 Task: Explore satellite view of the Blue Mosque in Istanbul, Turkey.
Action: Mouse moved to (164, 67)
Screenshot: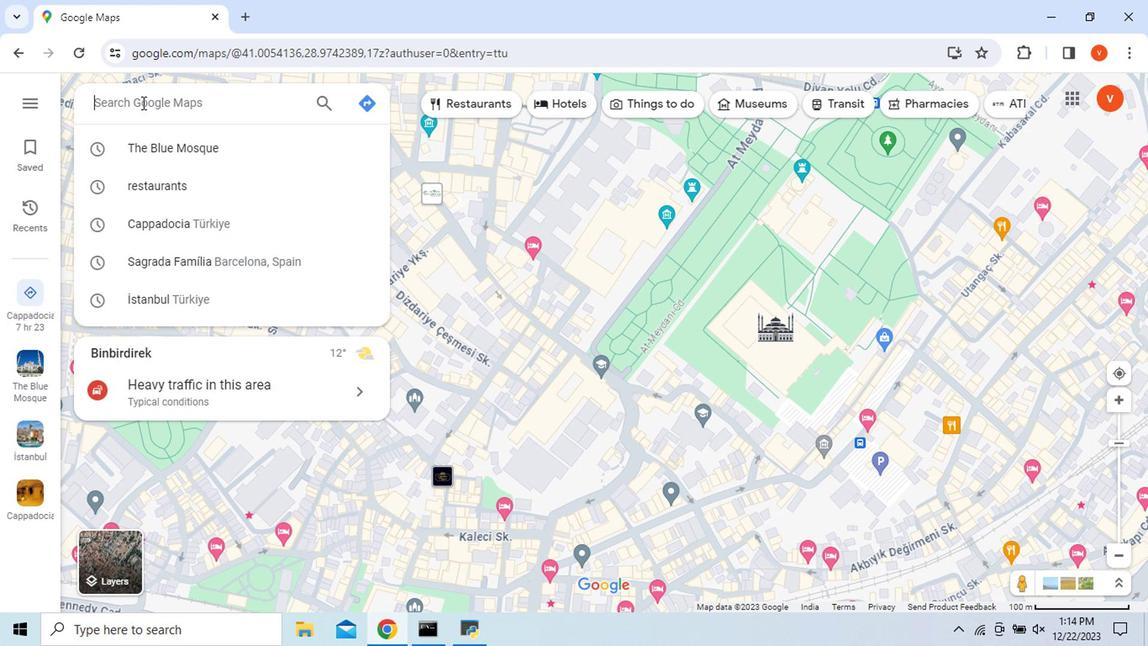 
Action: Mouse pressed left at (164, 67)
Screenshot: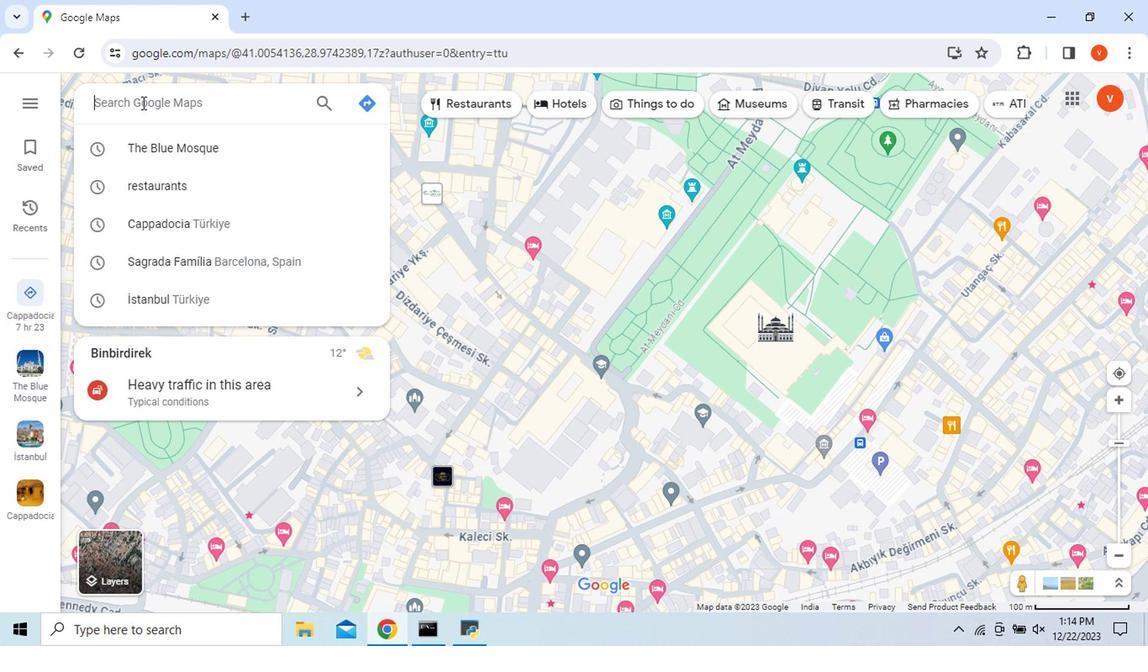 
Action: Mouse moved to (190, 114)
Screenshot: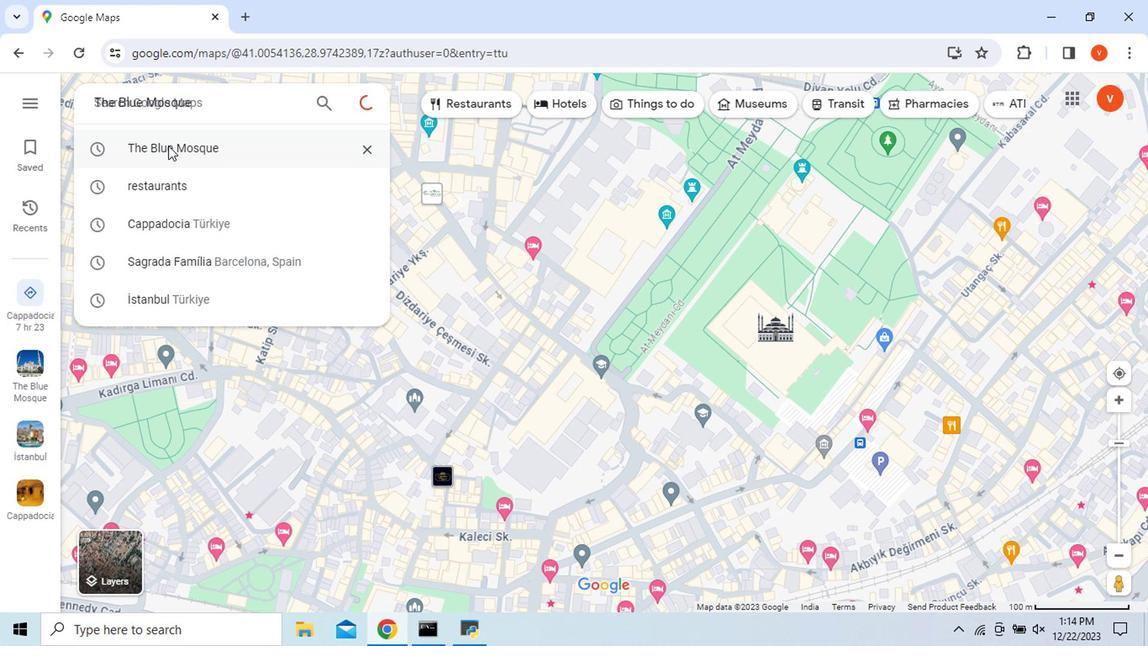 
Action: Mouse pressed left at (190, 114)
Screenshot: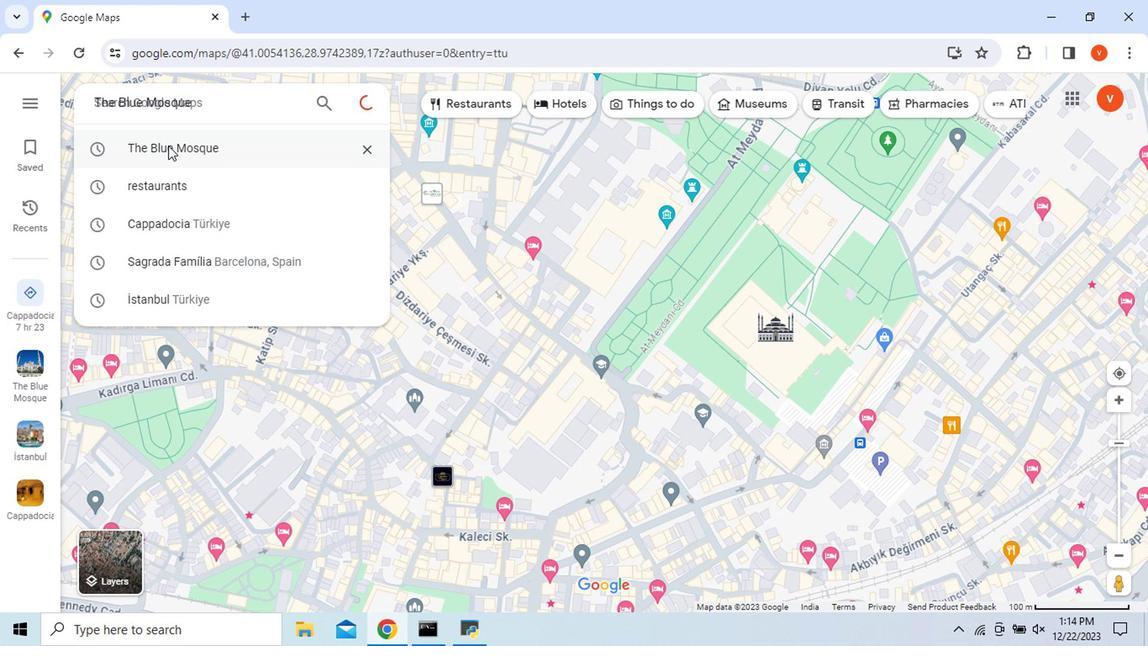 
Action: Mouse moved to (321, 372)
Screenshot: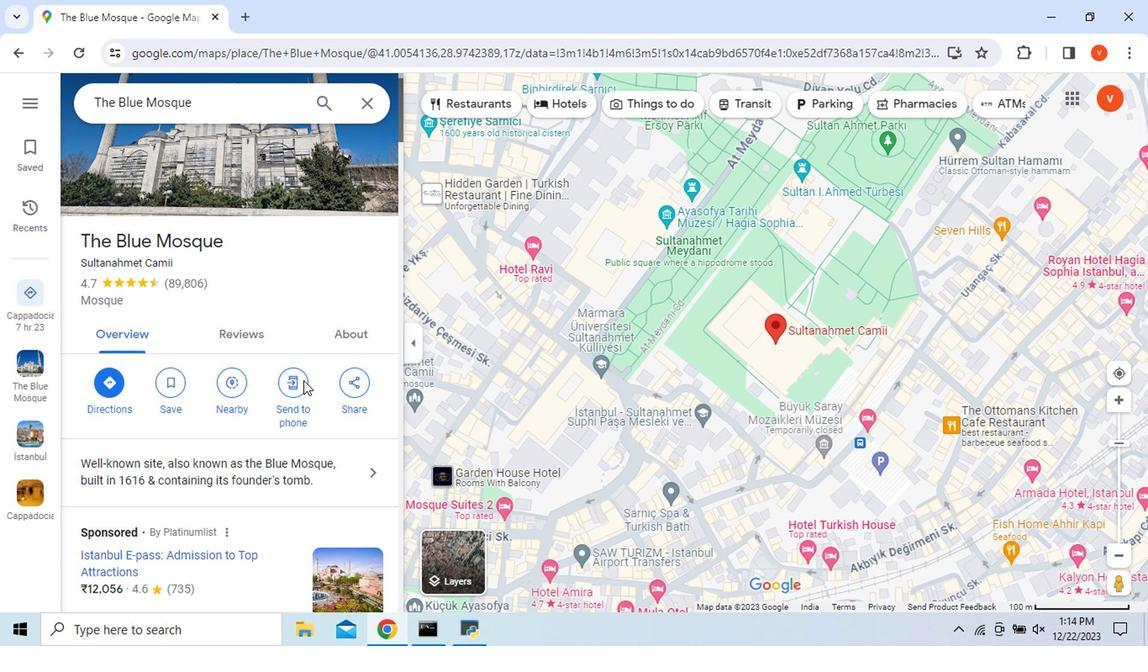 
Action: Mouse scrolled (321, 371) with delta (0, -1)
Screenshot: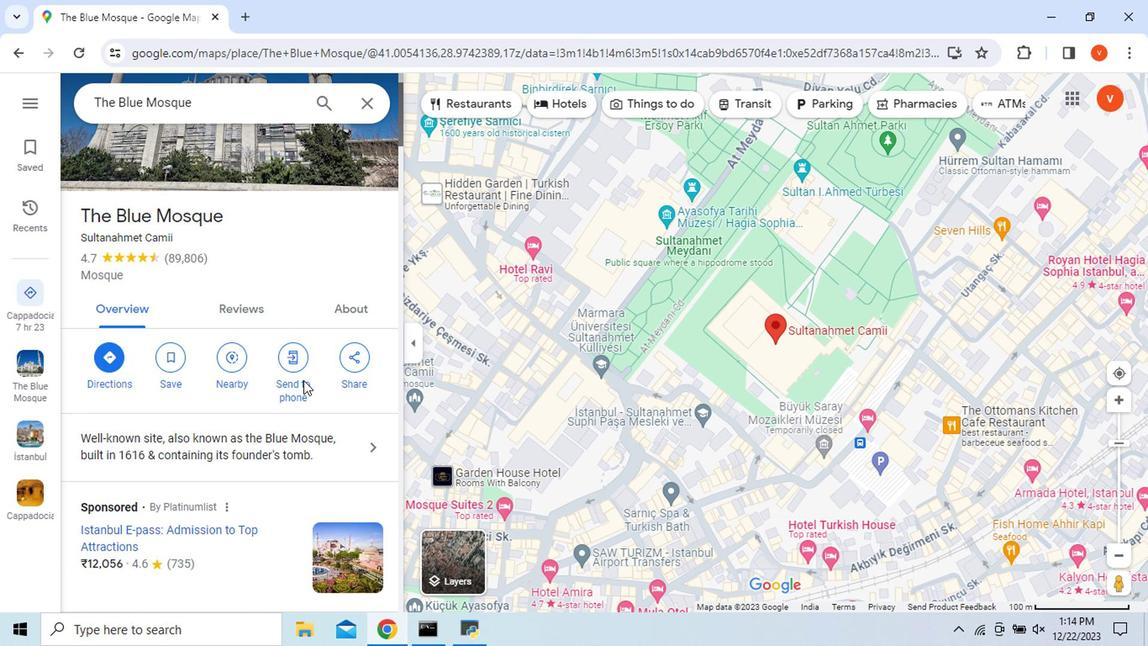 
Action: Mouse scrolled (321, 371) with delta (0, -1)
Screenshot: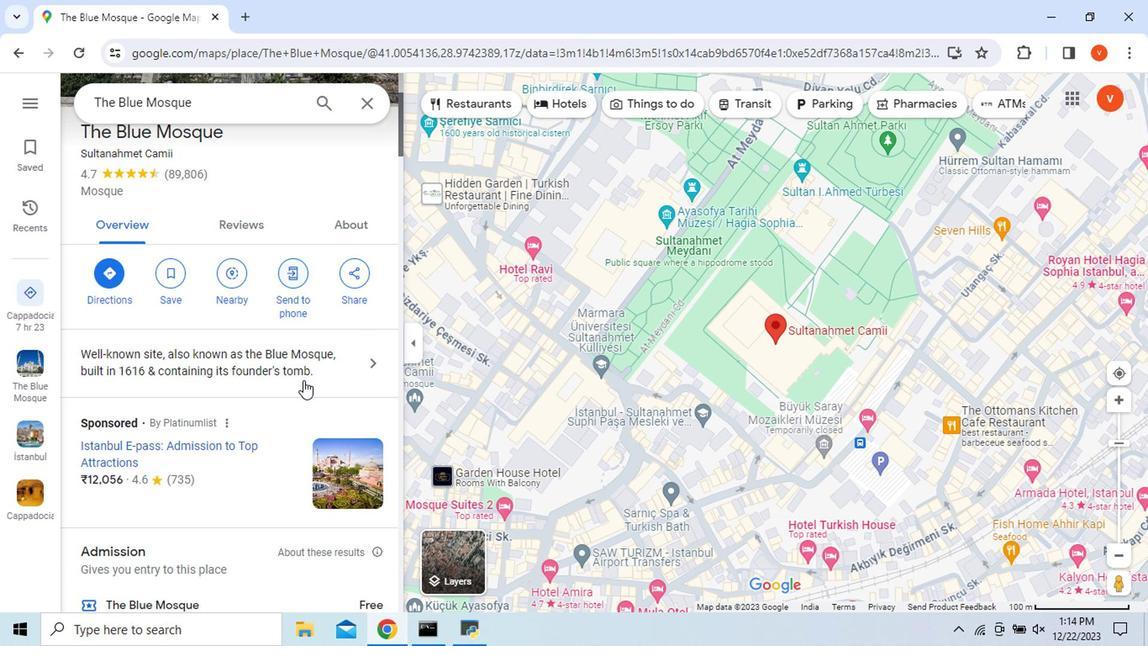 
Action: Mouse moved to (480, 548)
Screenshot: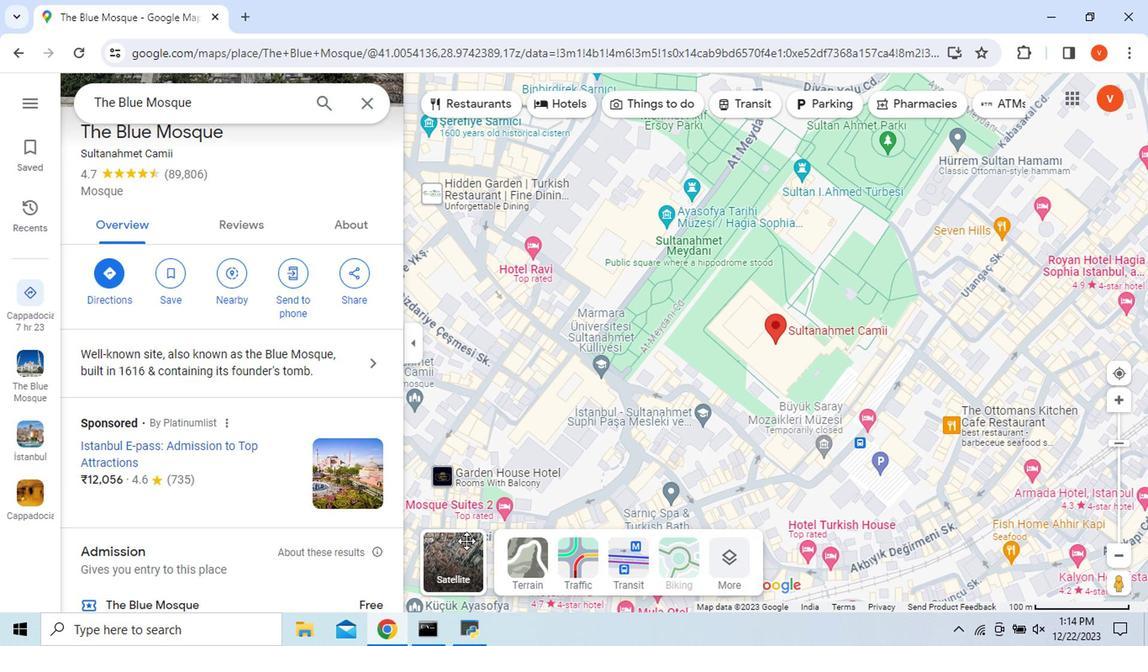 
Action: Mouse pressed left at (480, 548)
Screenshot: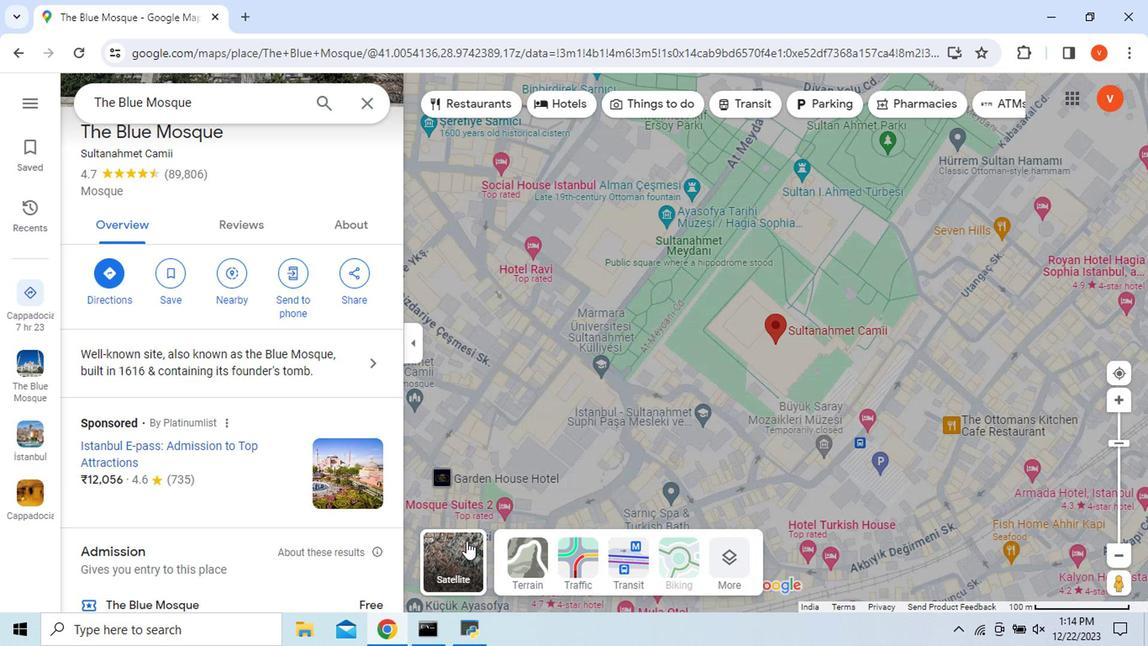 
Action: Mouse moved to (665, 329)
Screenshot: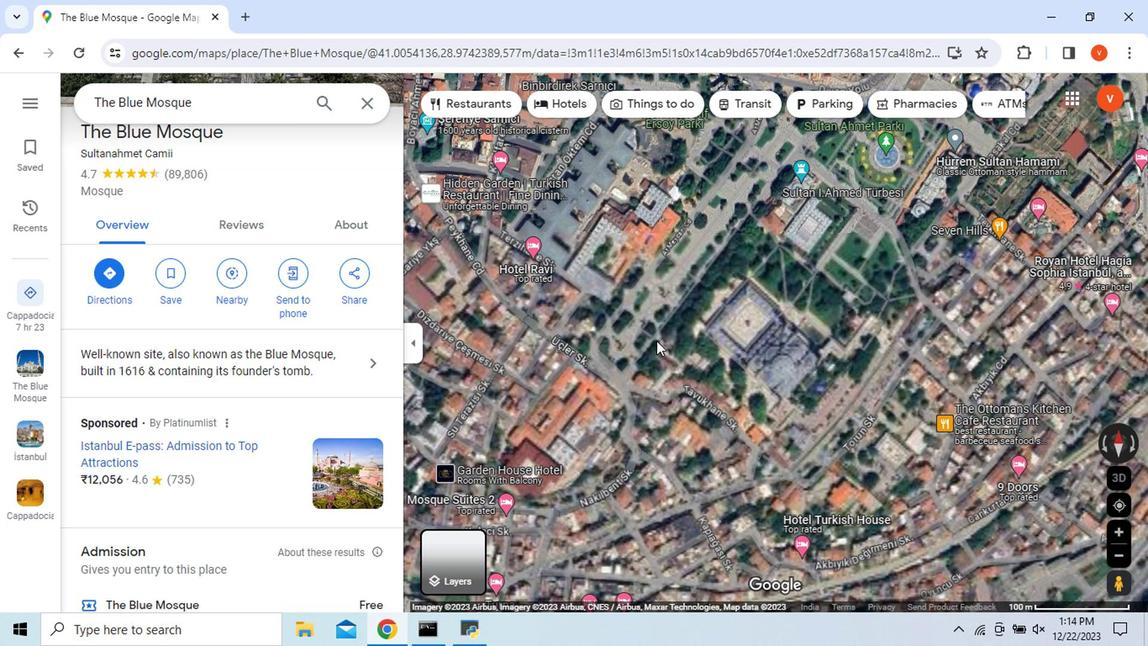 
Action: Mouse scrolled (665, 328) with delta (0, 0)
Screenshot: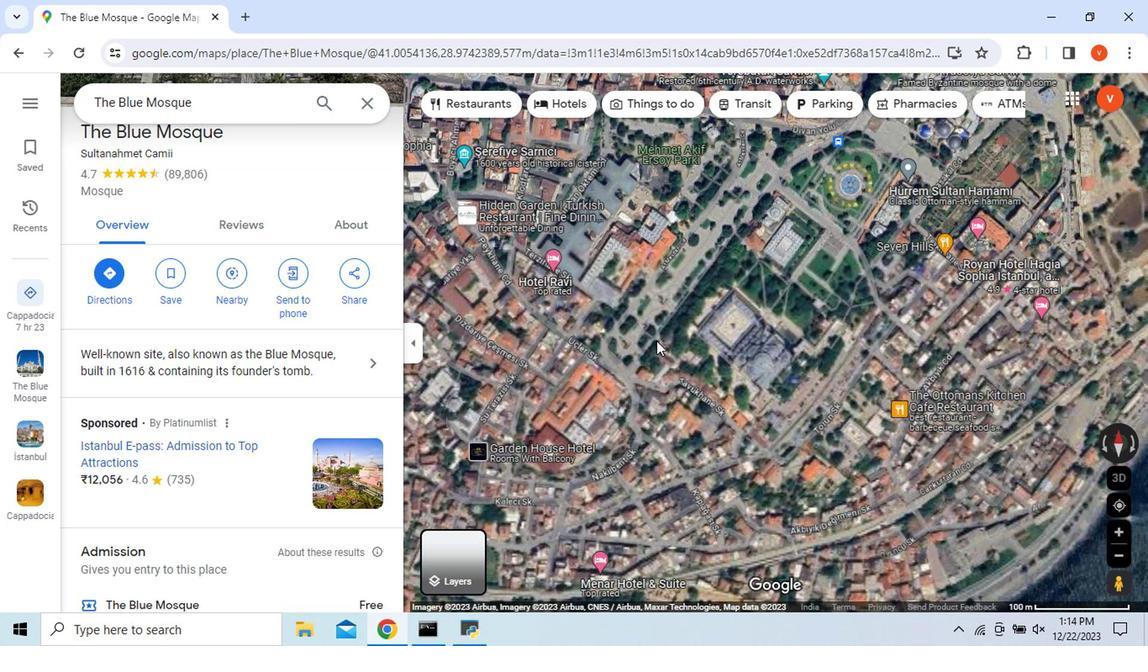 
Action: Mouse scrolled (665, 328) with delta (0, 0)
Screenshot: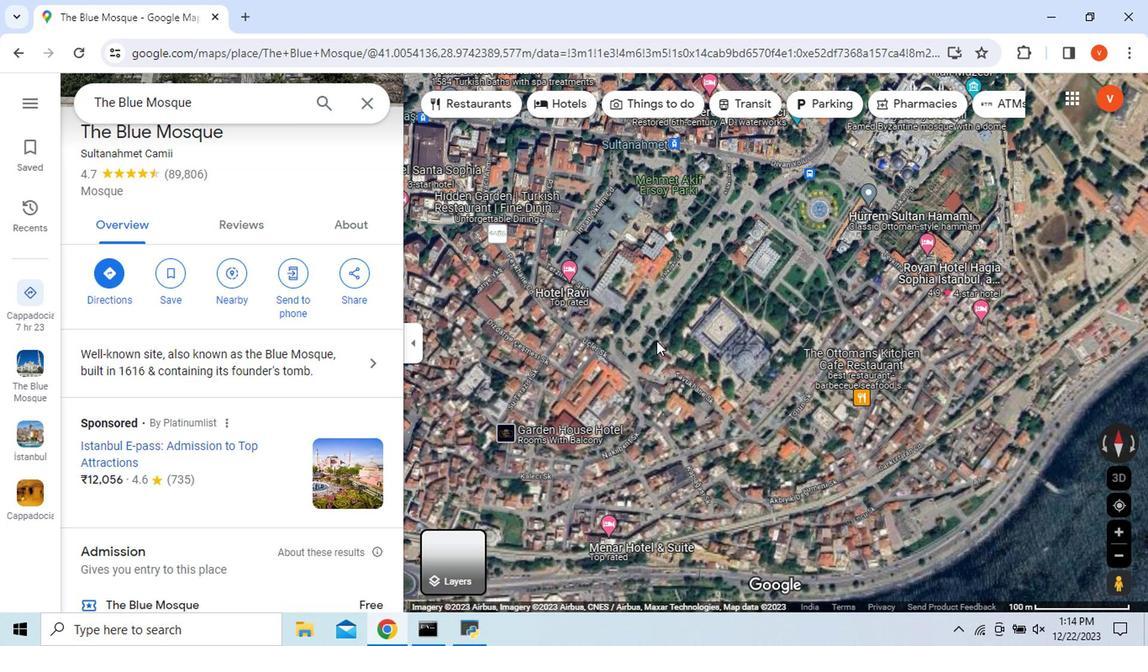 
Action: Mouse moved to (813, 359)
Screenshot: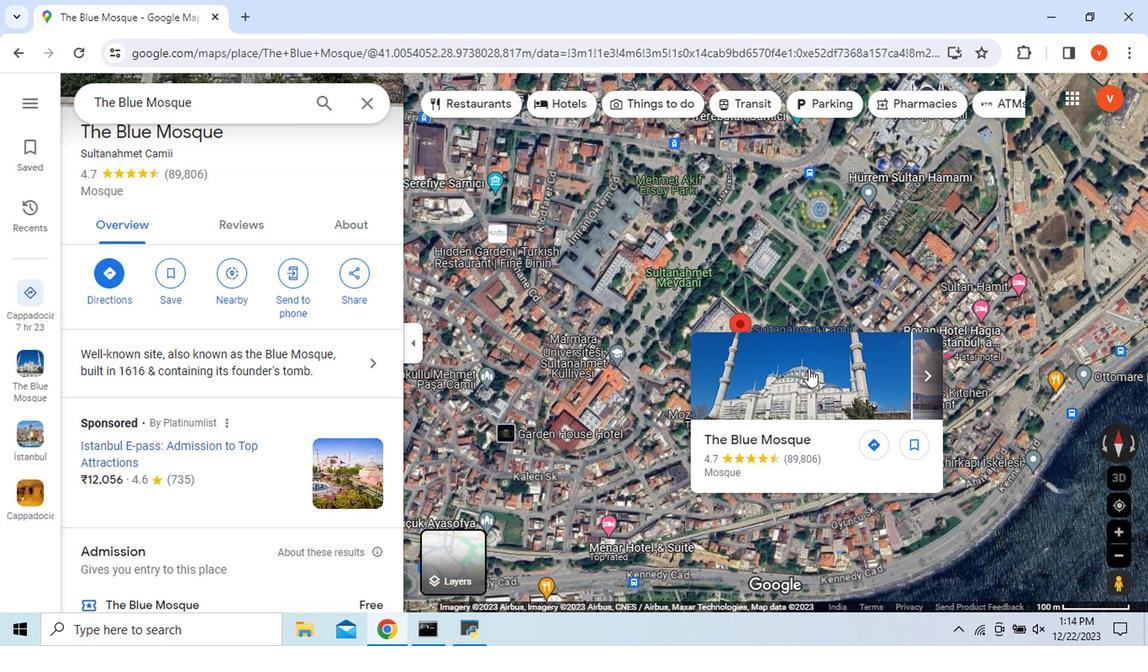 
Action: Mouse pressed left at (813, 359)
Screenshot: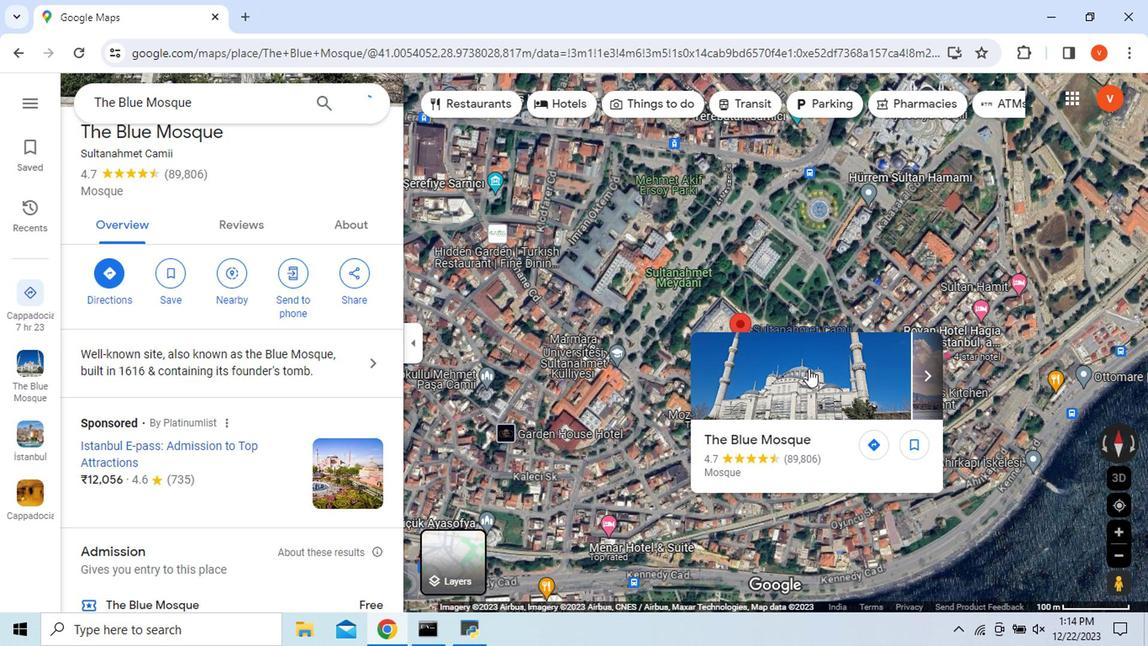 
Action: Mouse scrolled (813, 359) with delta (0, 0)
Screenshot: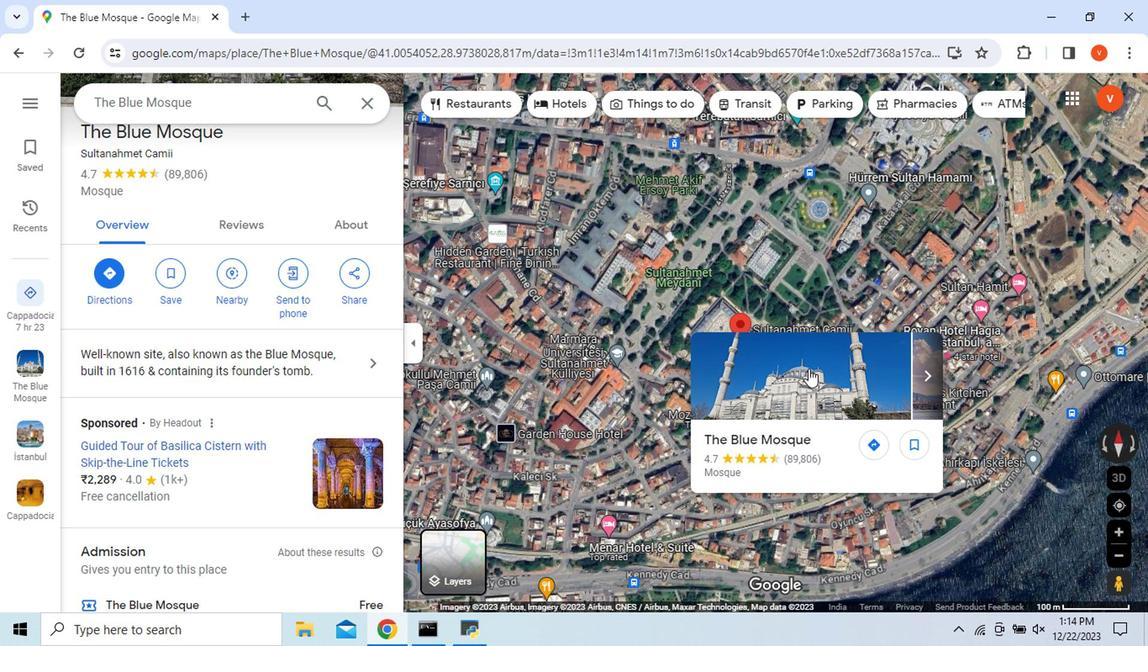 
Action: Mouse moved to (1113, 483)
Screenshot: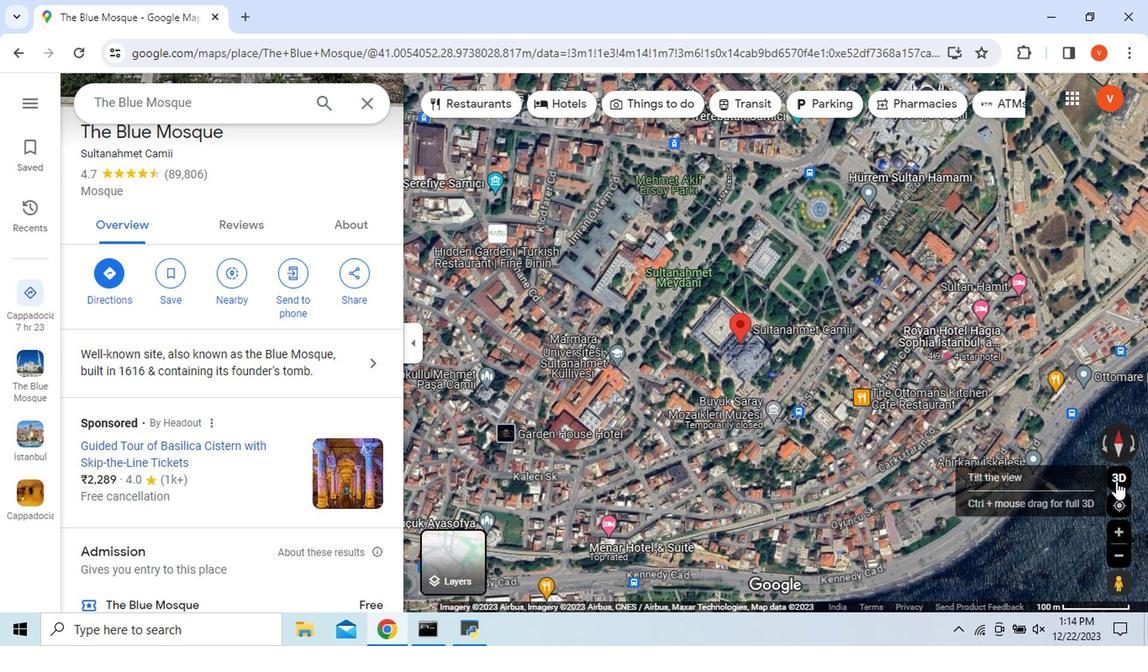 
Action: Mouse pressed left at (1113, 483)
Screenshot: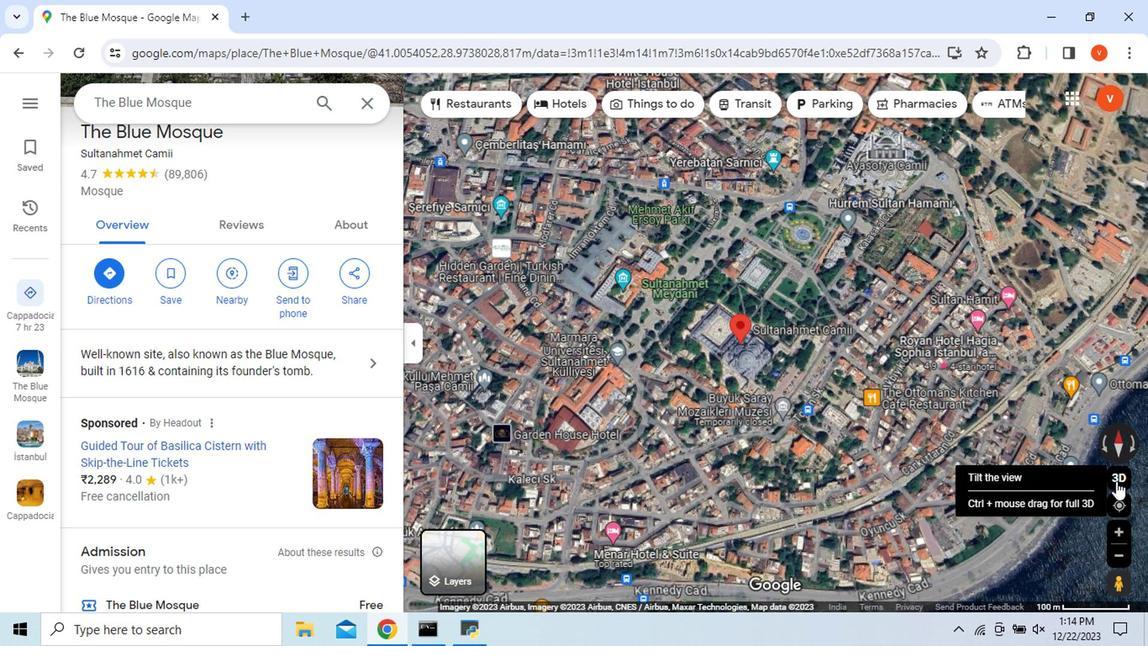 
Action: Mouse moved to (802, 485)
Screenshot: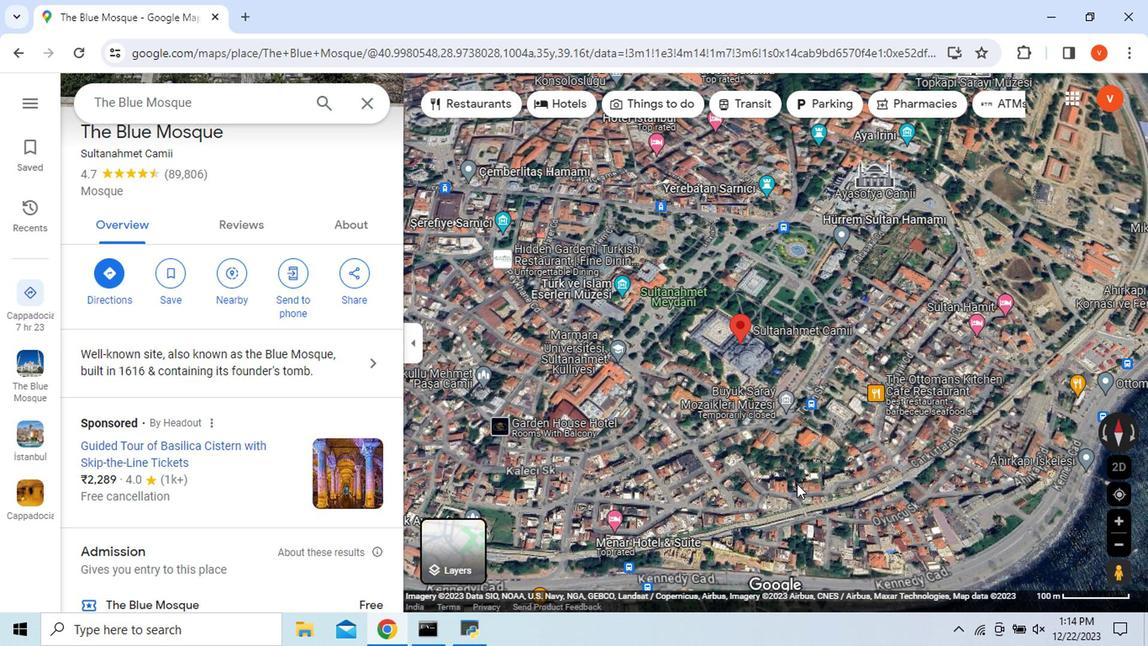 
Action: Mouse scrolled (802, 485) with delta (0, 0)
Screenshot: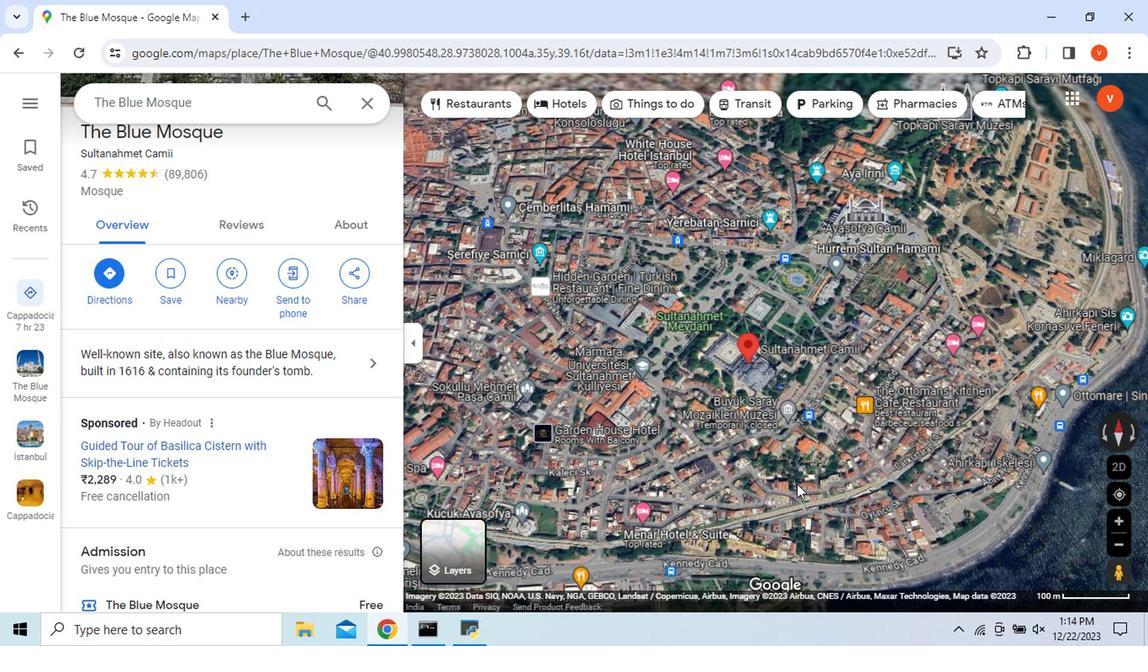 
Action: Mouse scrolled (802, 485) with delta (0, 0)
Screenshot: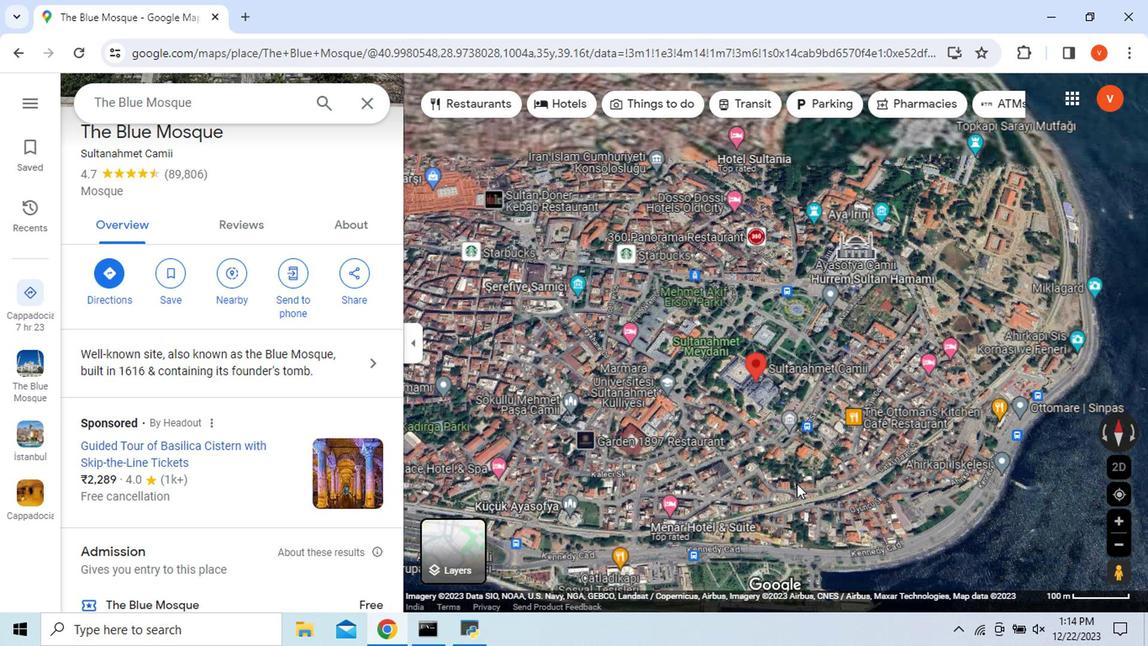 
Action: Mouse scrolled (802, 485) with delta (0, 0)
Screenshot: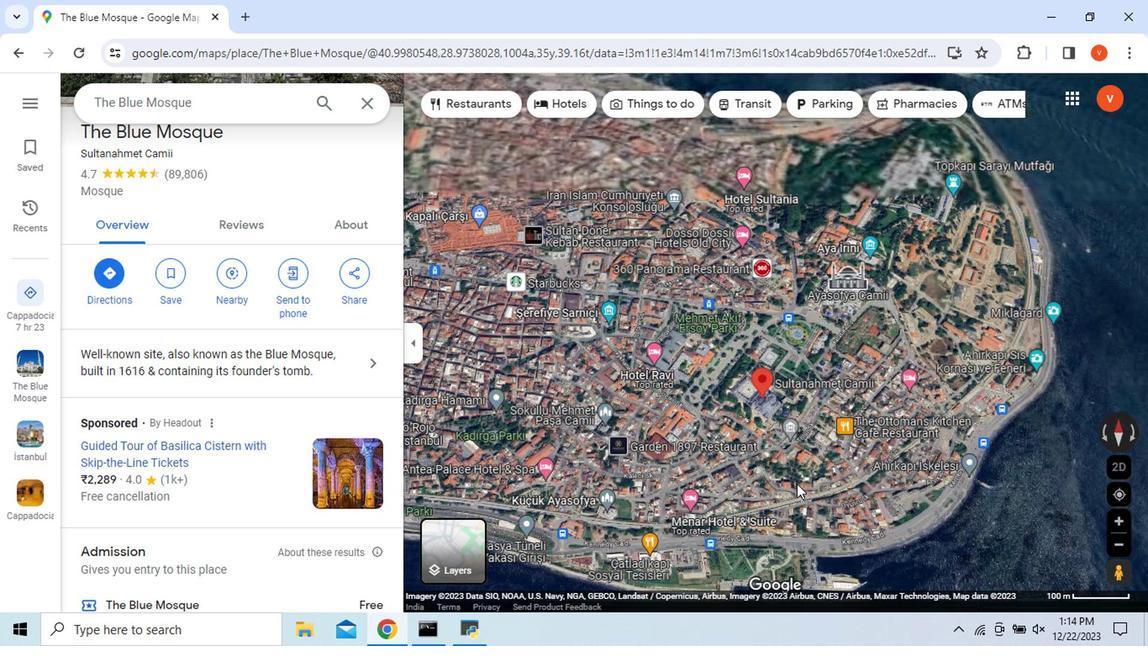 
Action: Mouse scrolled (802, 485) with delta (0, 0)
Screenshot: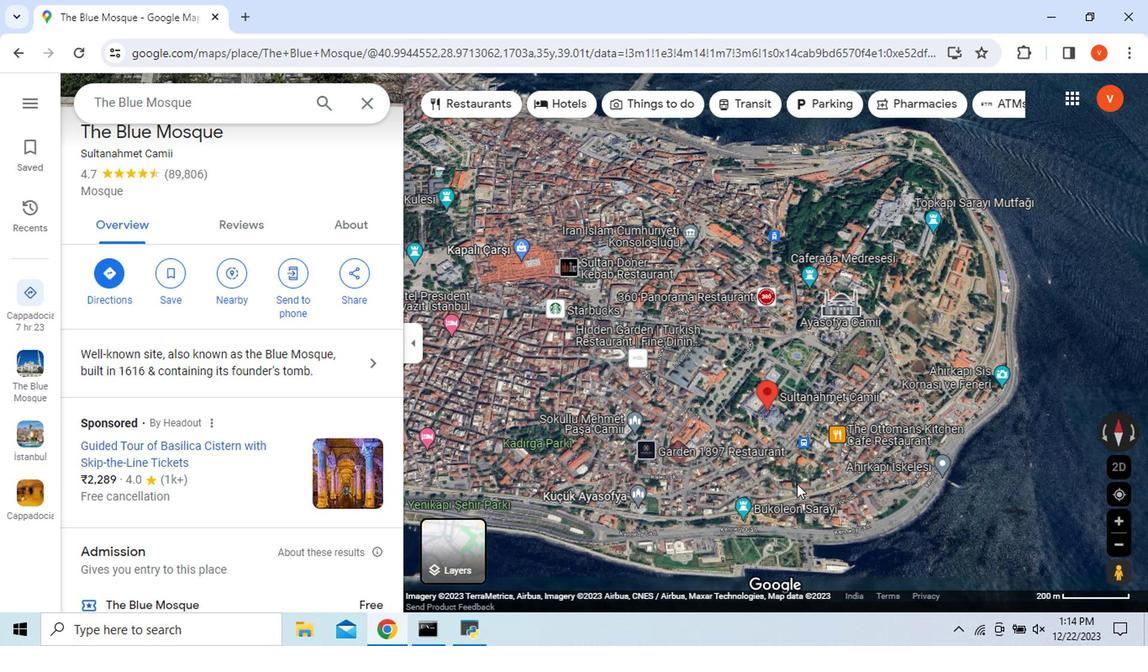 
Action: Mouse moved to (1009, 460)
Screenshot: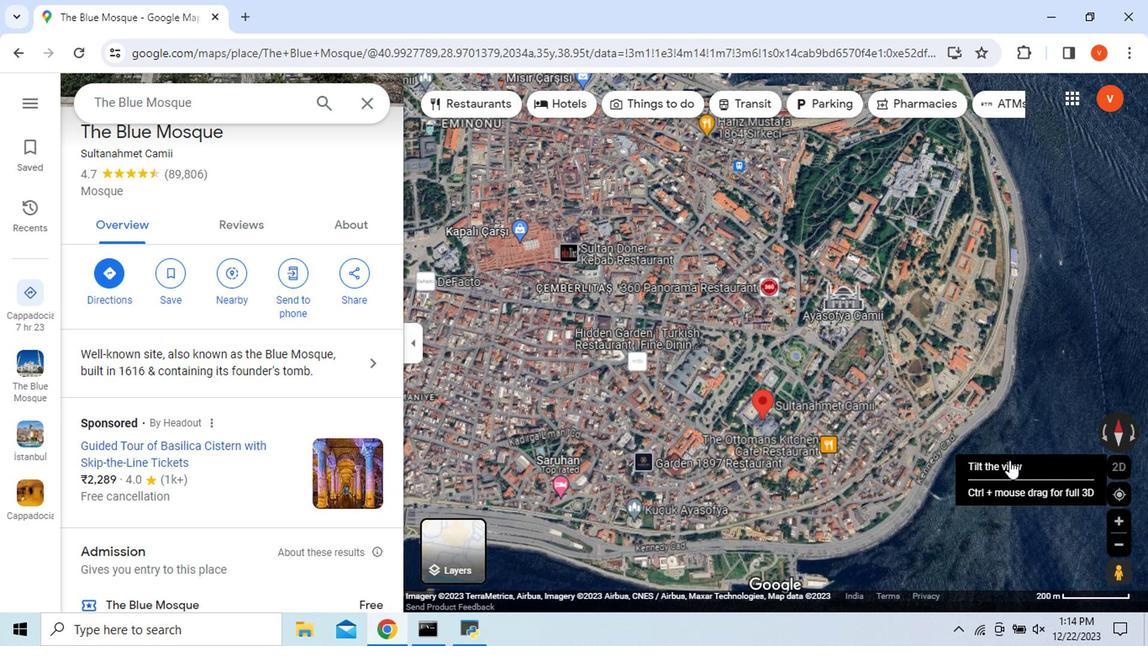 
Action: Mouse pressed left at (1009, 460)
Screenshot: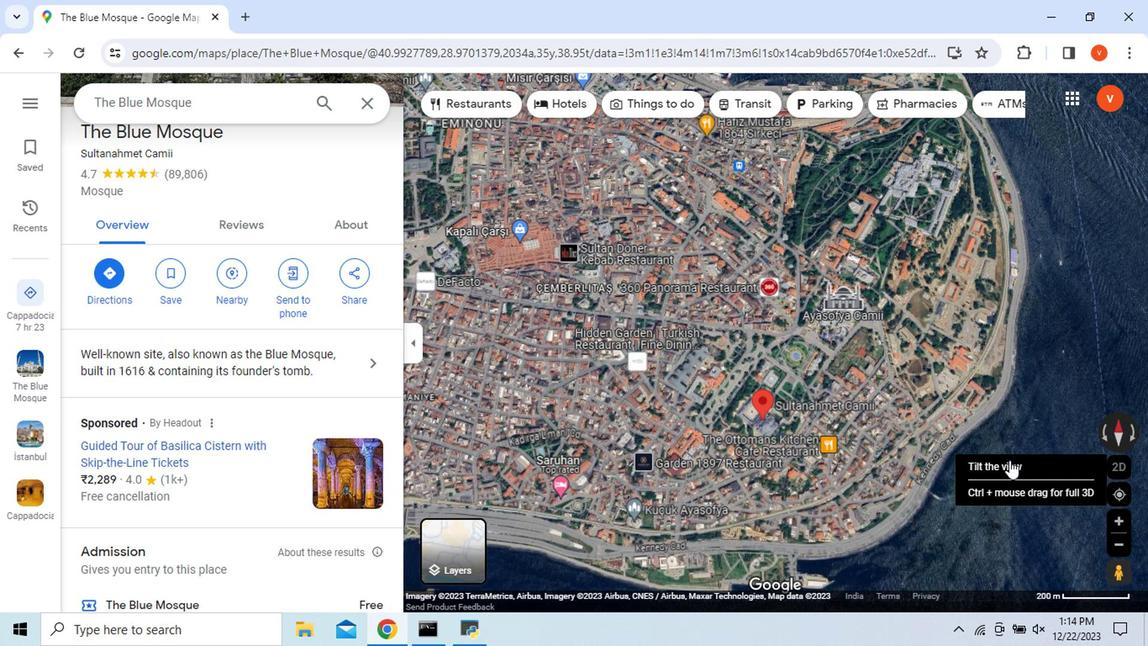 
Action: Mouse moved to (1009, 460)
Screenshot: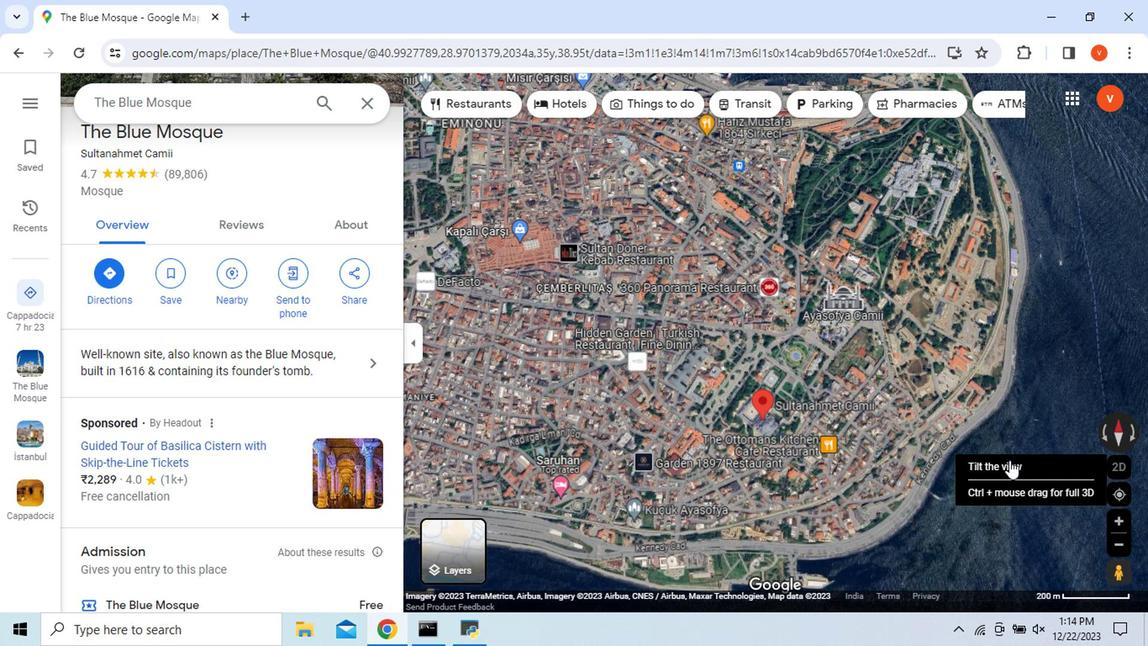 
Action: Mouse pressed left at (1009, 460)
Screenshot: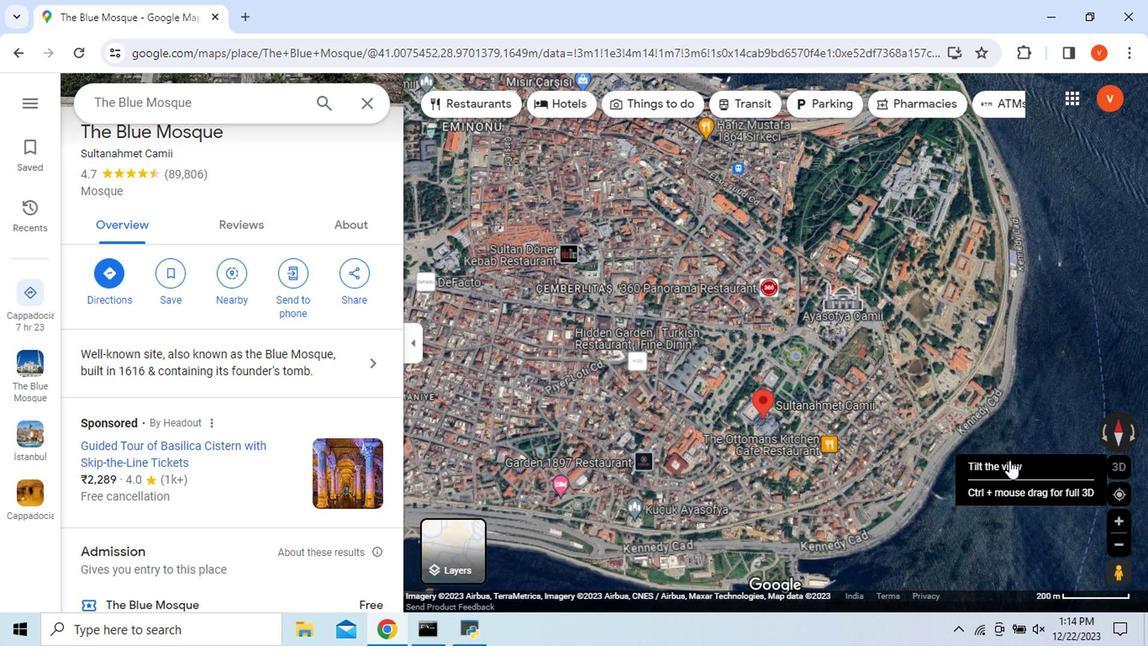 
Action: Mouse moved to (1013, 491)
Screenshot: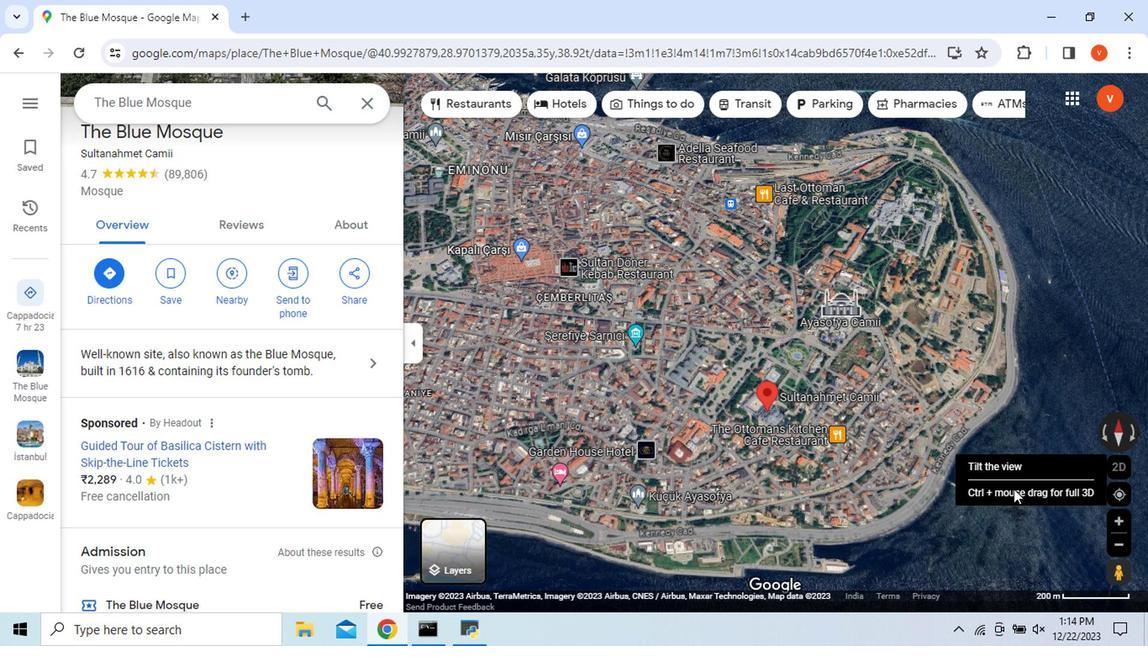 
Action: Mouse pressed left at (1013, 491)
Screenshot: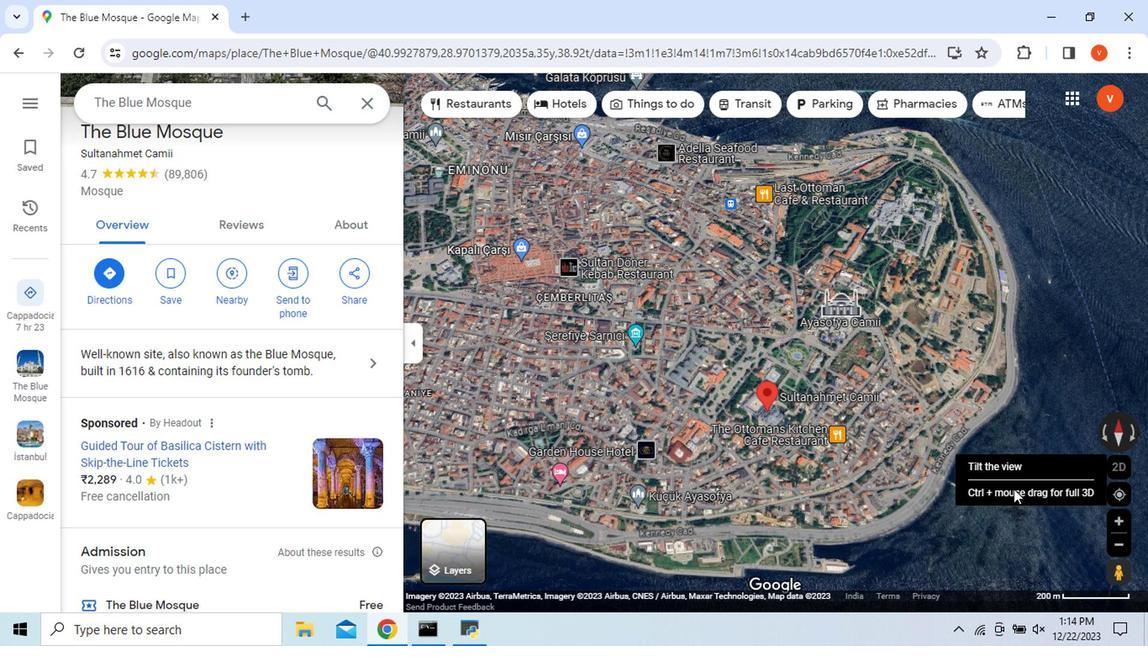 
Action: Mouse moved to (939, 553)
Screenshot: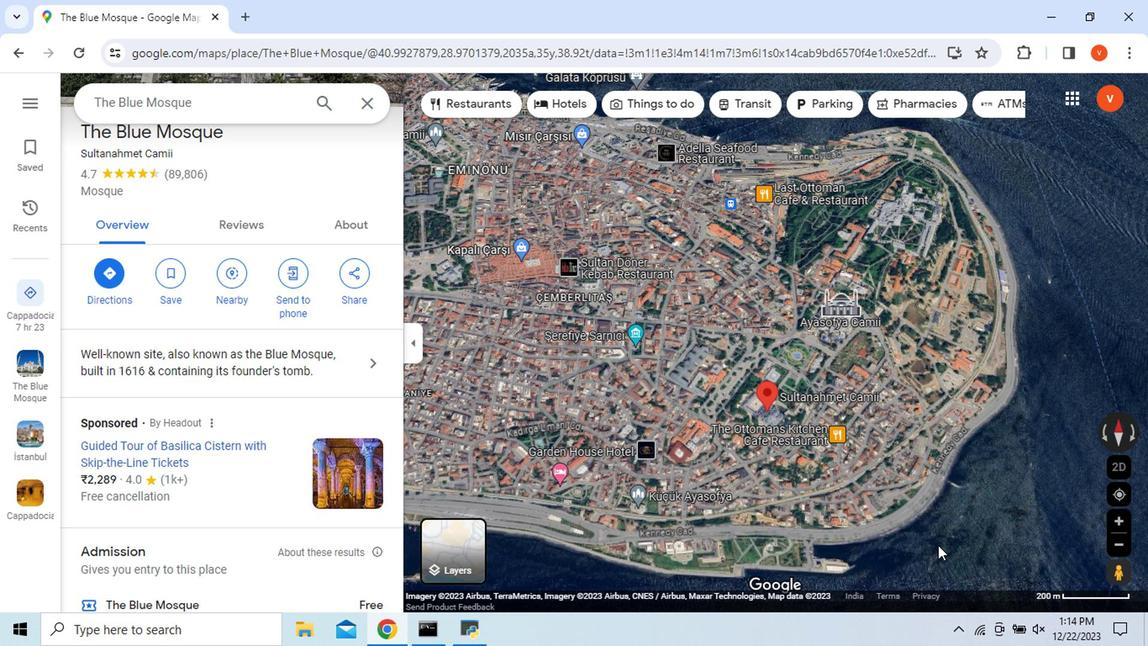 
Action: Mouse pressed left at (939, 553)
Screenshot: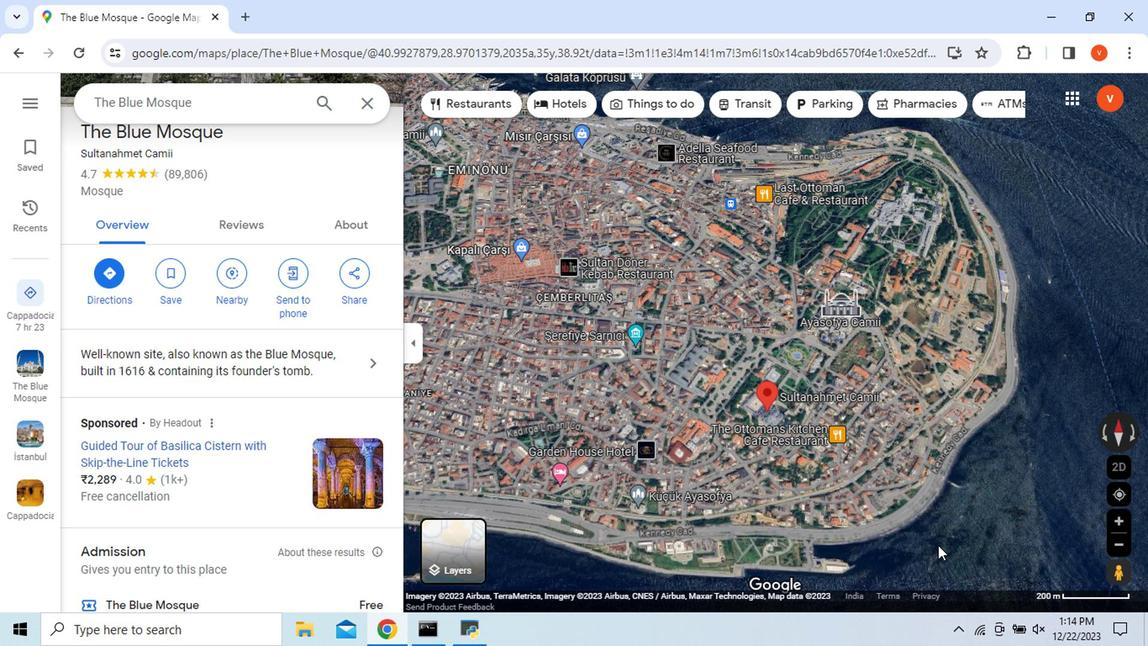 
Action: Mouse scrolled (939, 552) with delta (0, 0)
Screenshot: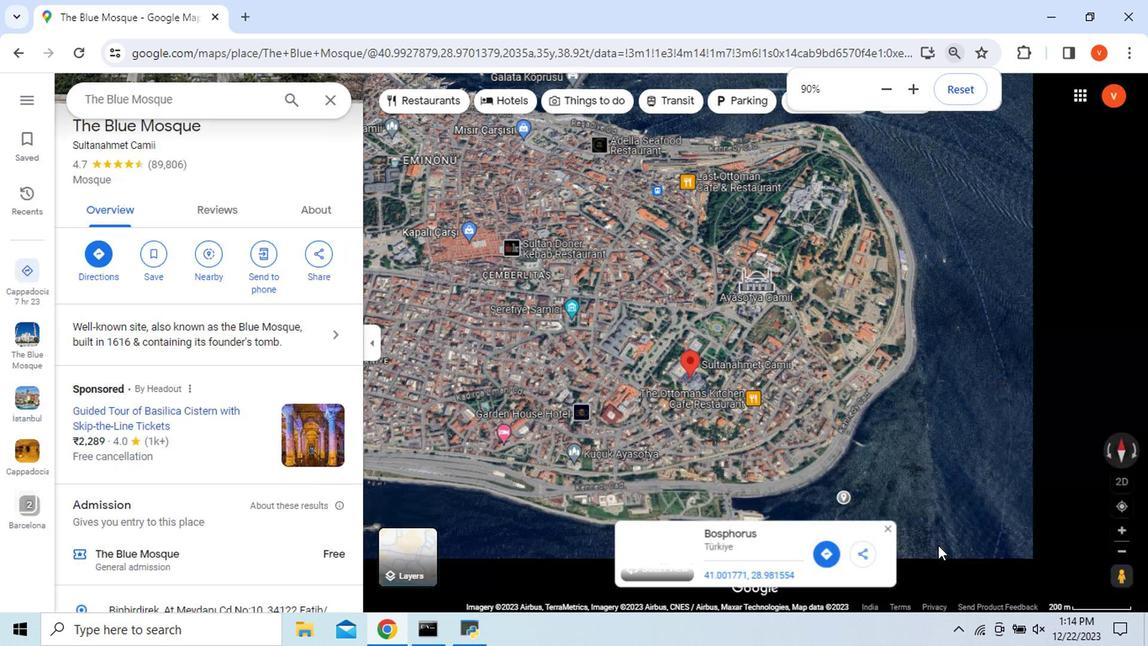 
Action: Mouse moved to (948, 520)
Screenshot: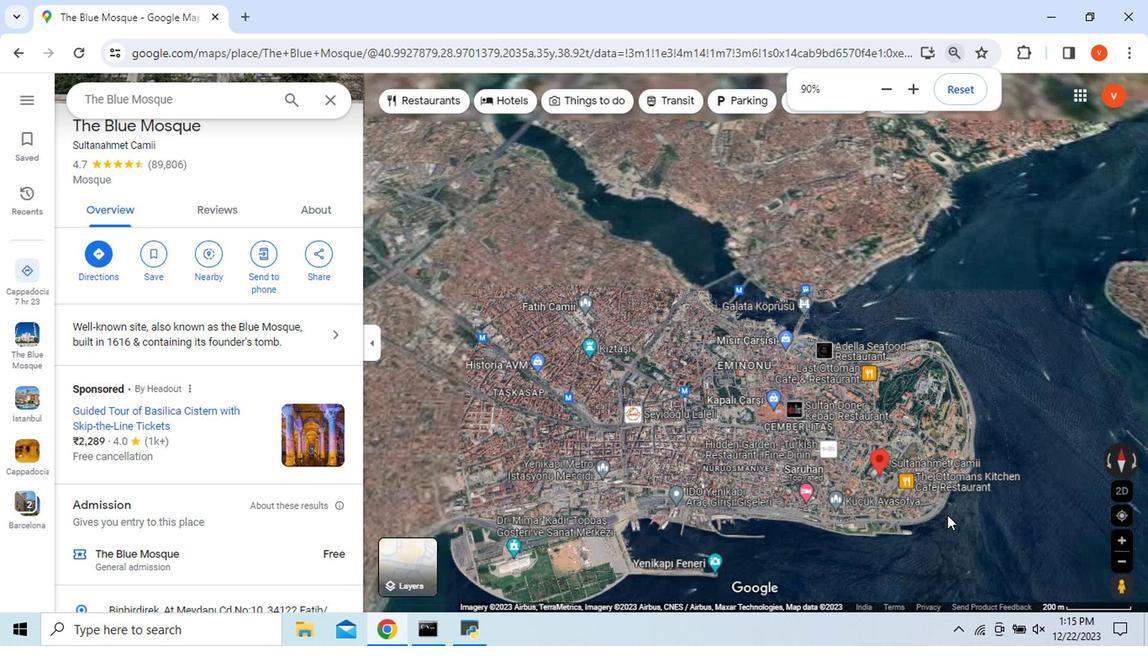 
Action: Mouse scrolled (948, 519) with delta (0, -1)
Screenshot: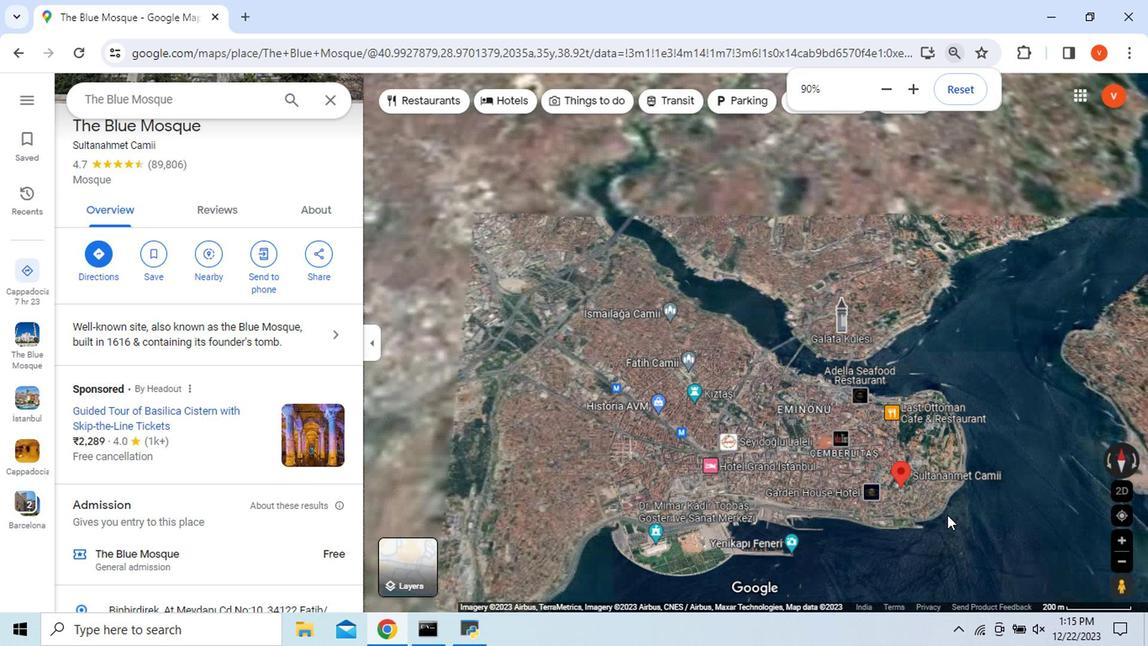 
Action: Mouse scrolled (948, 519) with delta (0, -1)
Screenshot: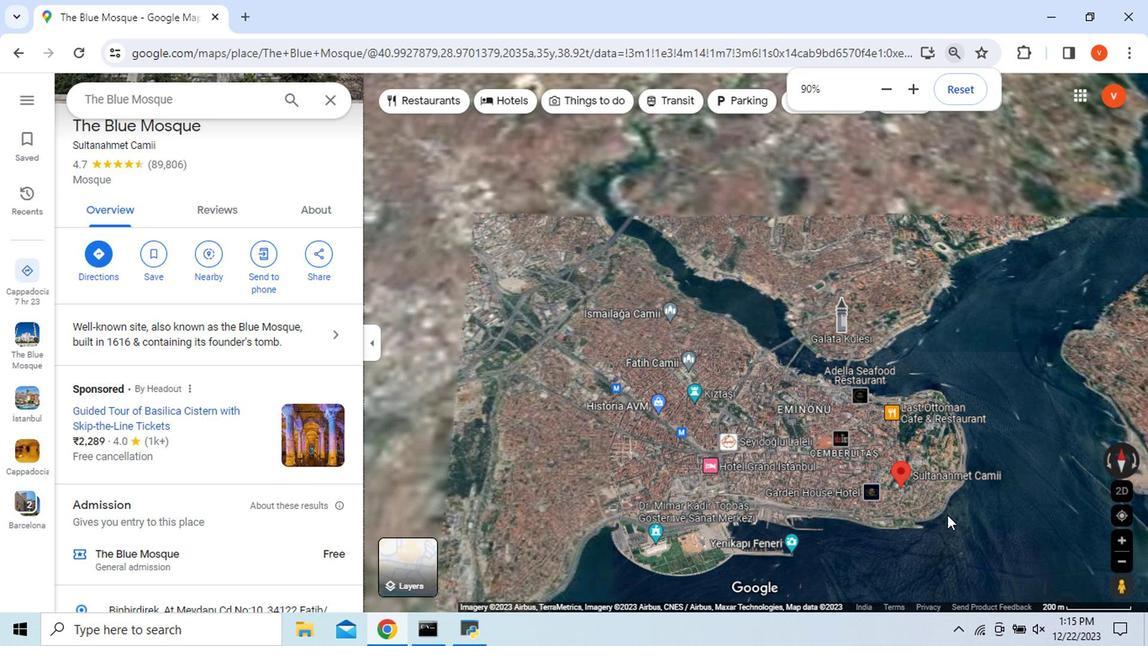 
Action: Mouse scrolled (948, 519) with delta (0, -1)
Screenshot: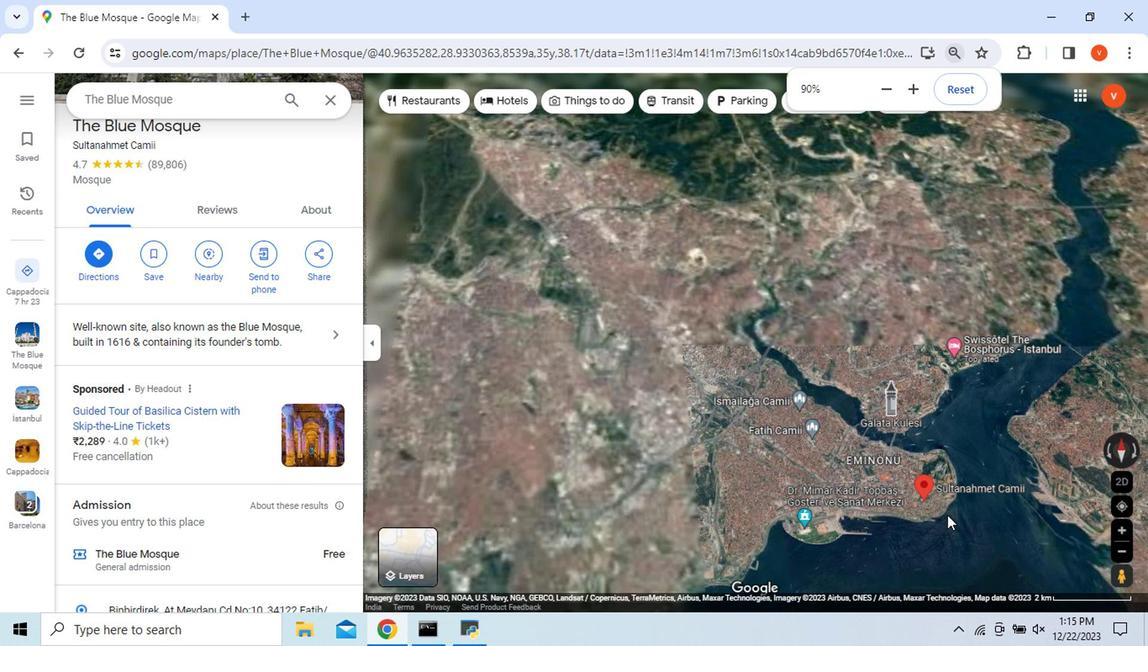 
Action: Mouse scrolled (948, 521) with delta (0, 0)
Screenshot: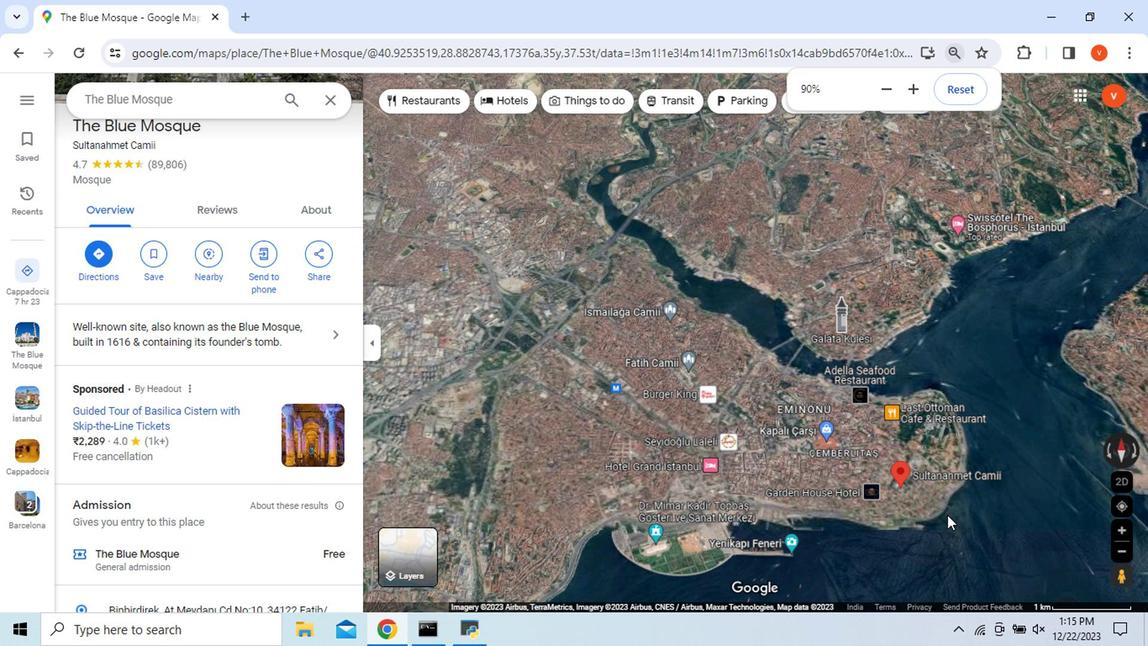 
Action: Mouse scrolled (948, 521) with delta (0, 0)
Screenshot: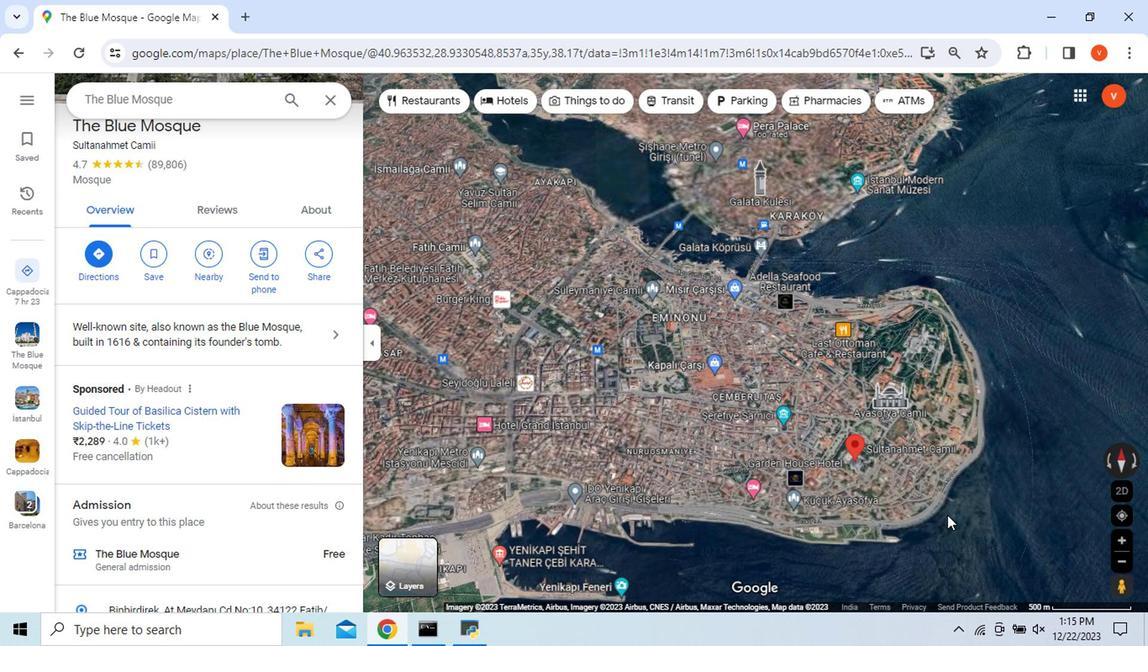 
Action: Mouse scrolled (948, 519) with delta (0, -1)
Screenshot: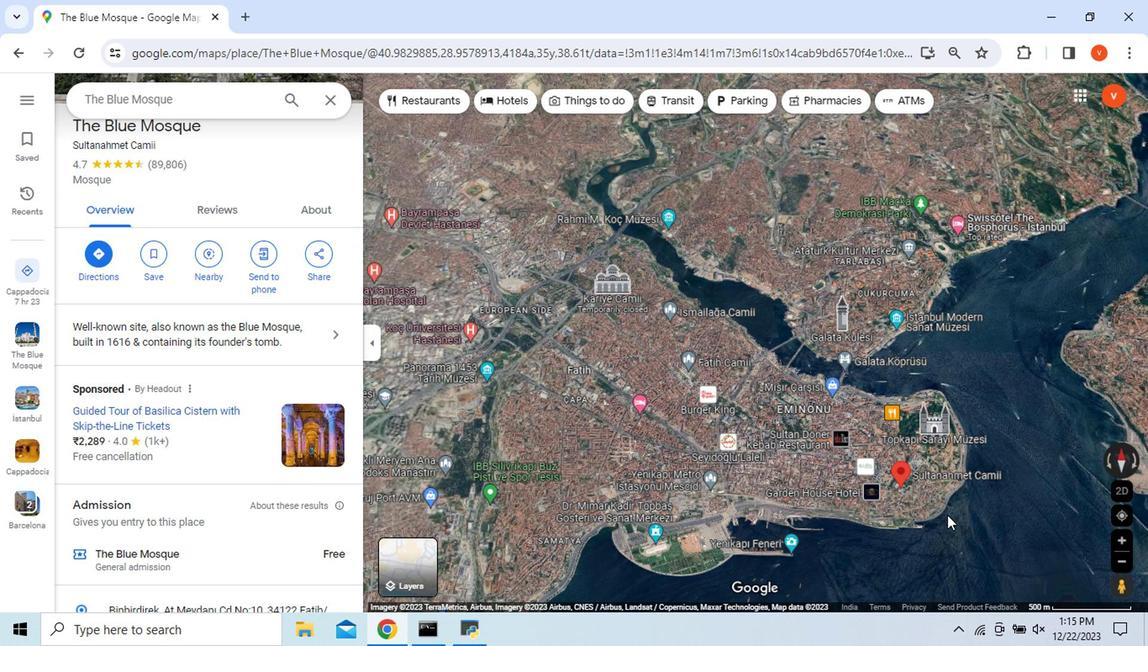 
Action: Mouse scrolled (948, 519) with delta (0, -1)
Screenshot: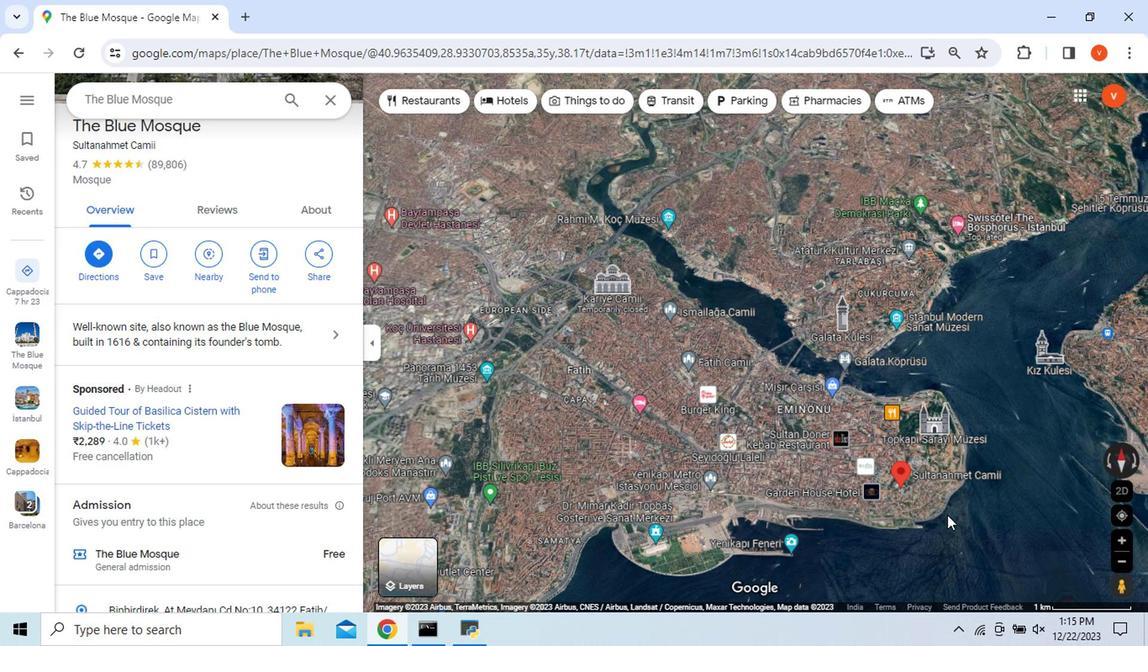 
Action: Mouse moved to (984, 510)
Screenshot: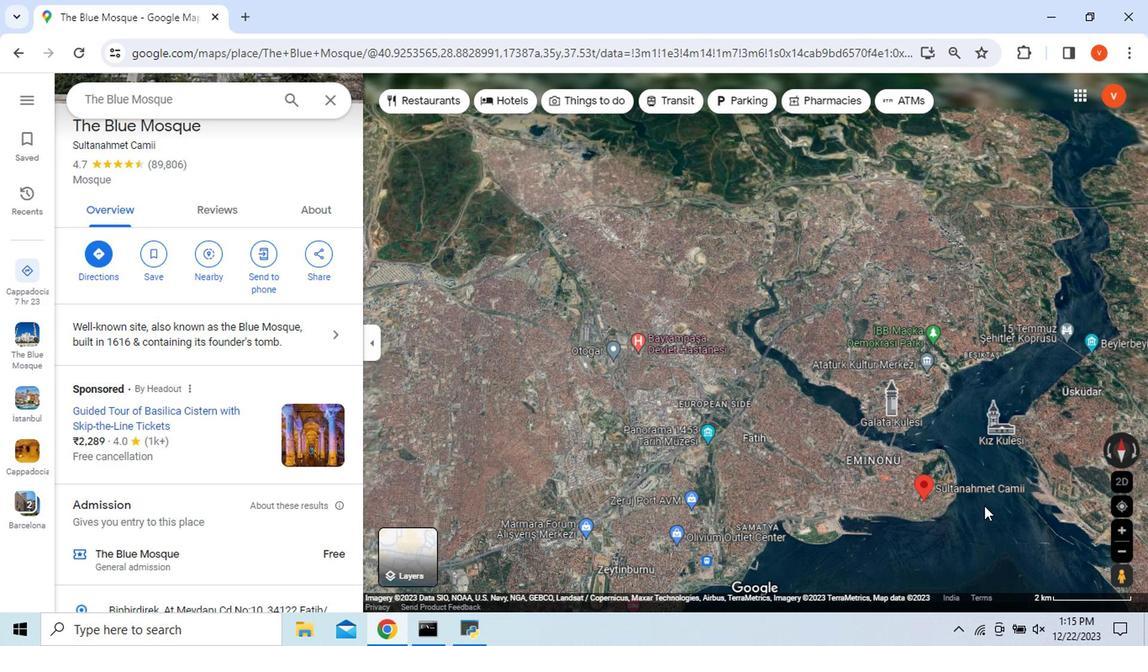 
Action: Mouse scrolled (984, 509) with delta (0, -1)
Screenshot: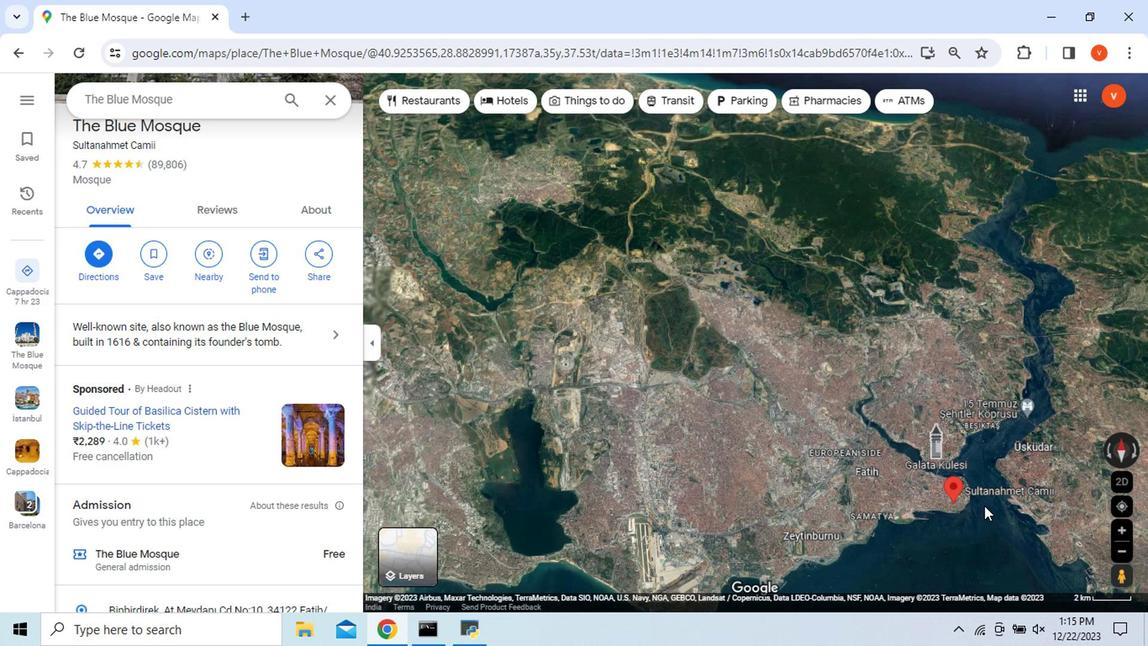 
Action: Mouse moved to (1118, 454)
Screenshot: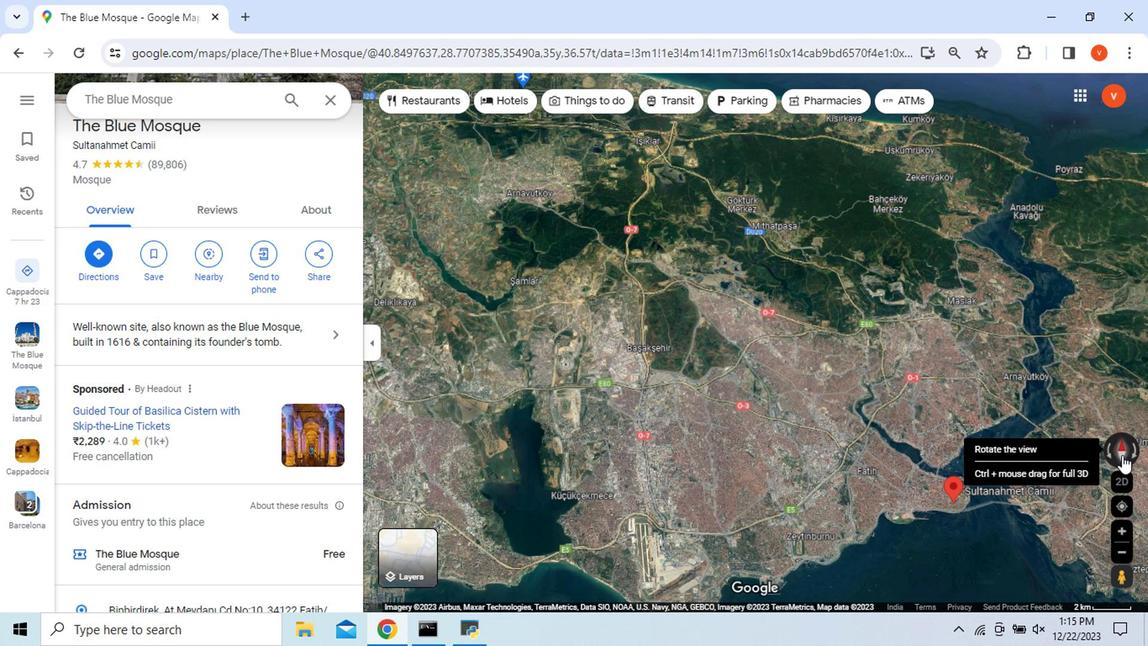 
Action: Mouse pressed left at (1118, 454)
Screenshot: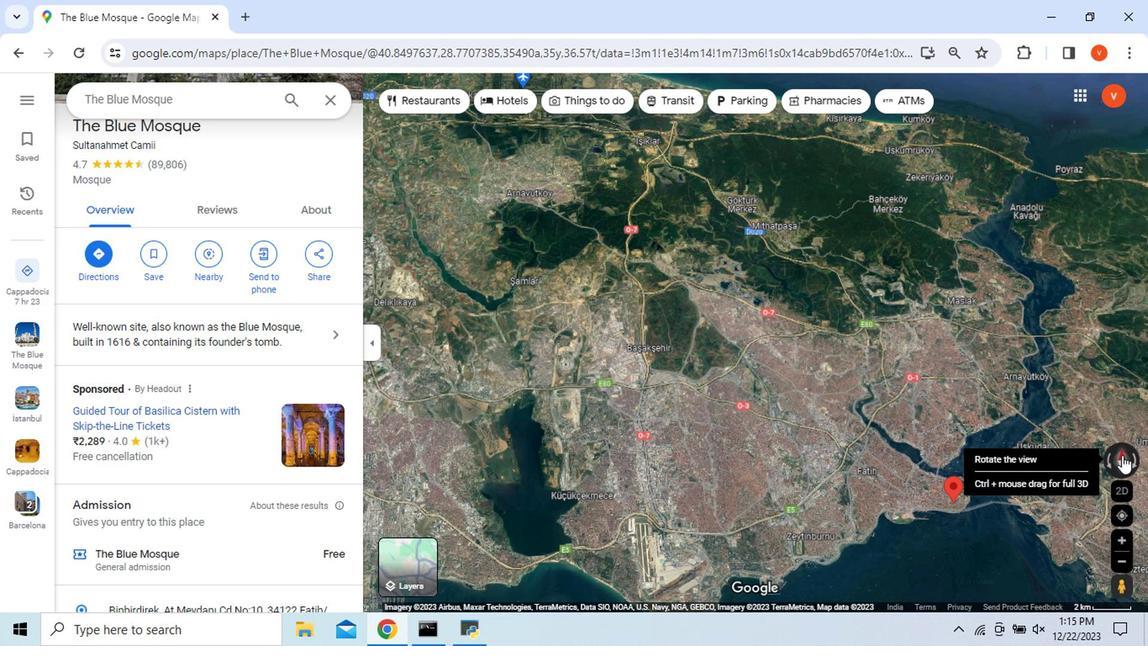 
Action: Mouse pressed left at (1118, 454)
Screenshot: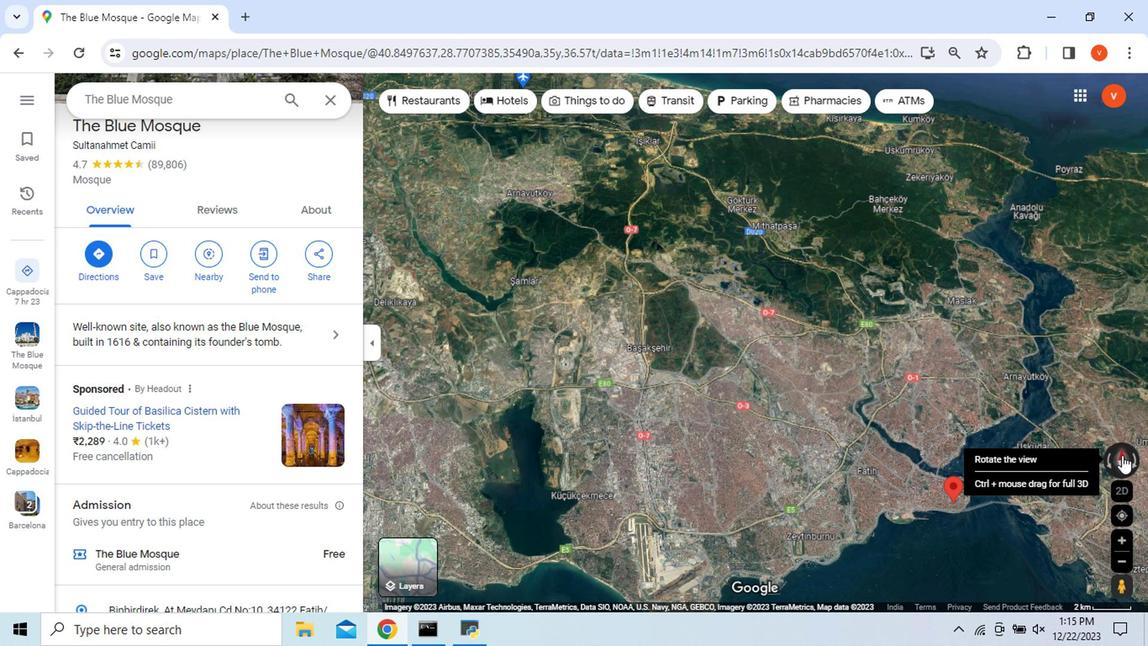 
Action: Mouse moved to (1107, 460)
Screenshot: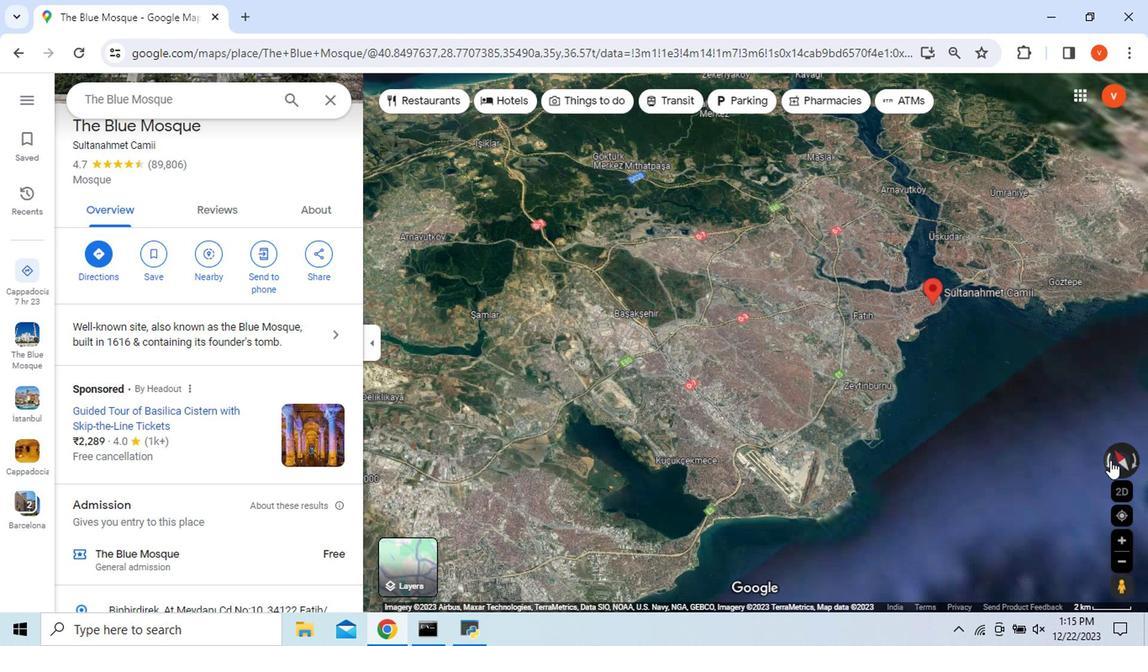 
Action: Mouse pressed left at (1107, 460)
Screenshot: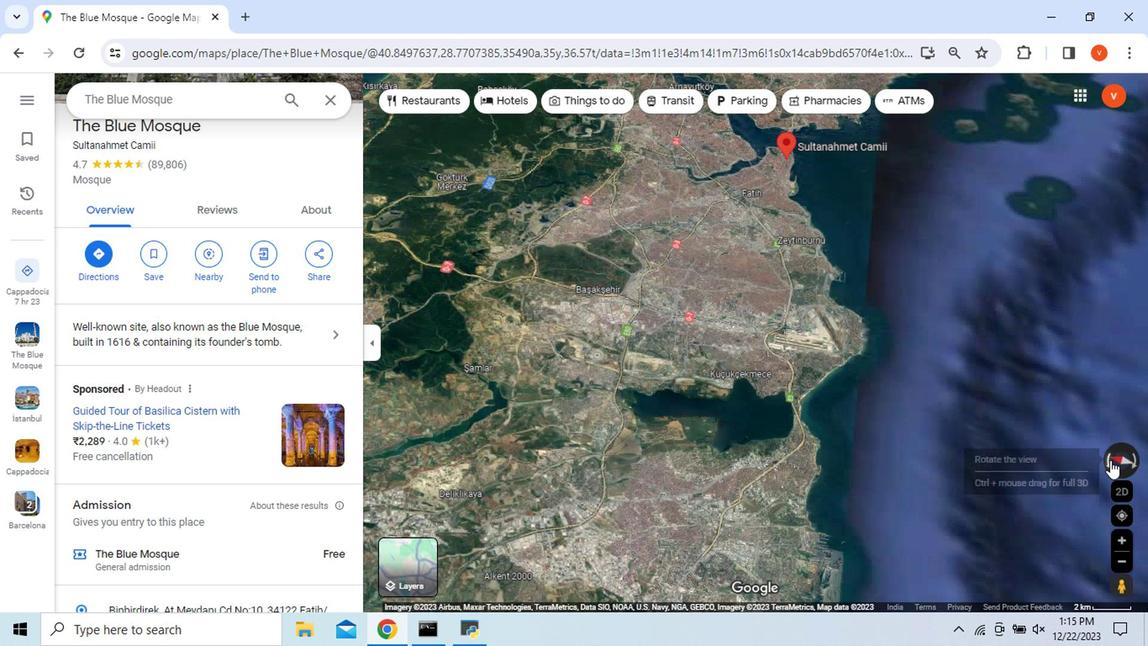 
Action: Mouse moved to (919, 437)
Screenshot: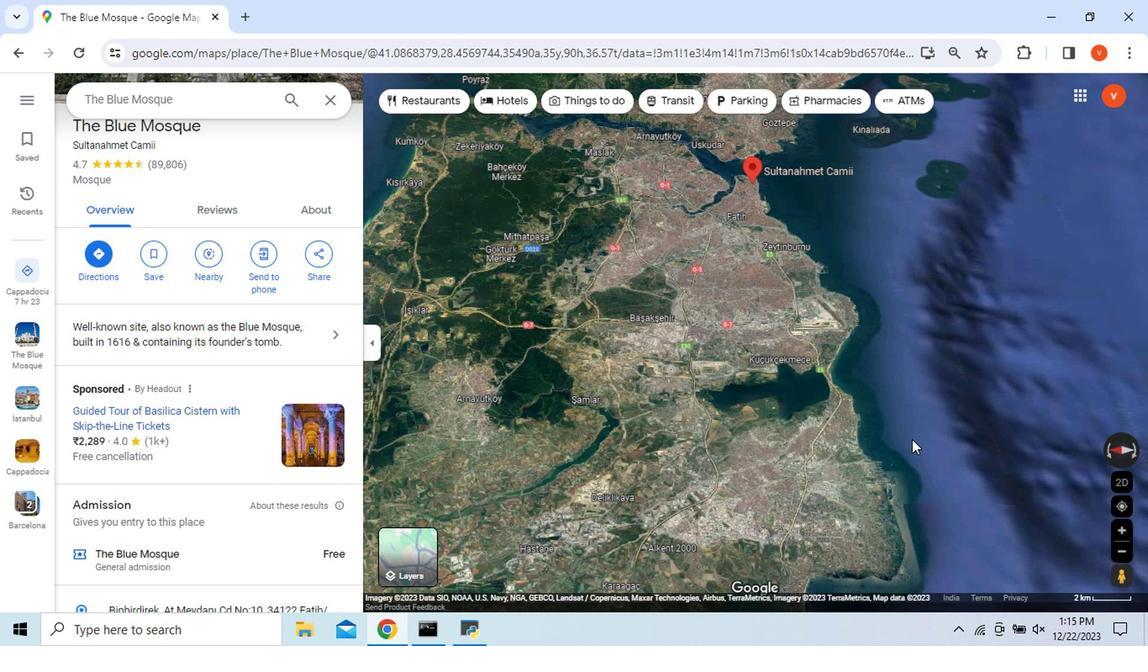 
Action: Mouse scrolled (939, 441) with delta (0, -1)
Screenshot: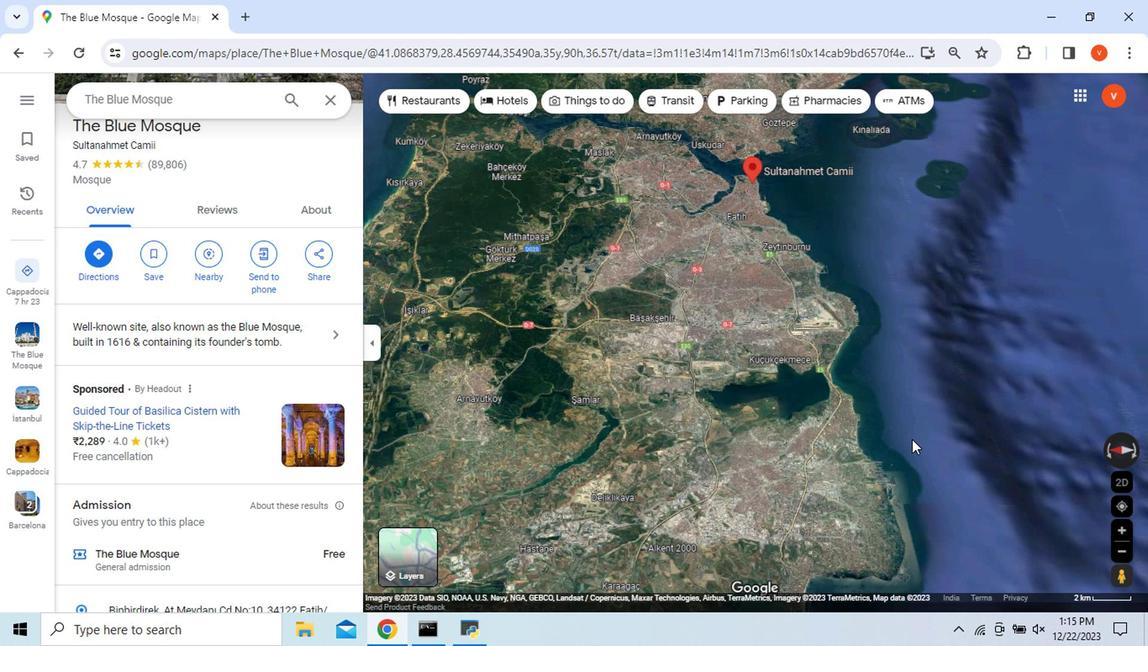 
Action: Mouse moved to (914, 437)
Screenshot: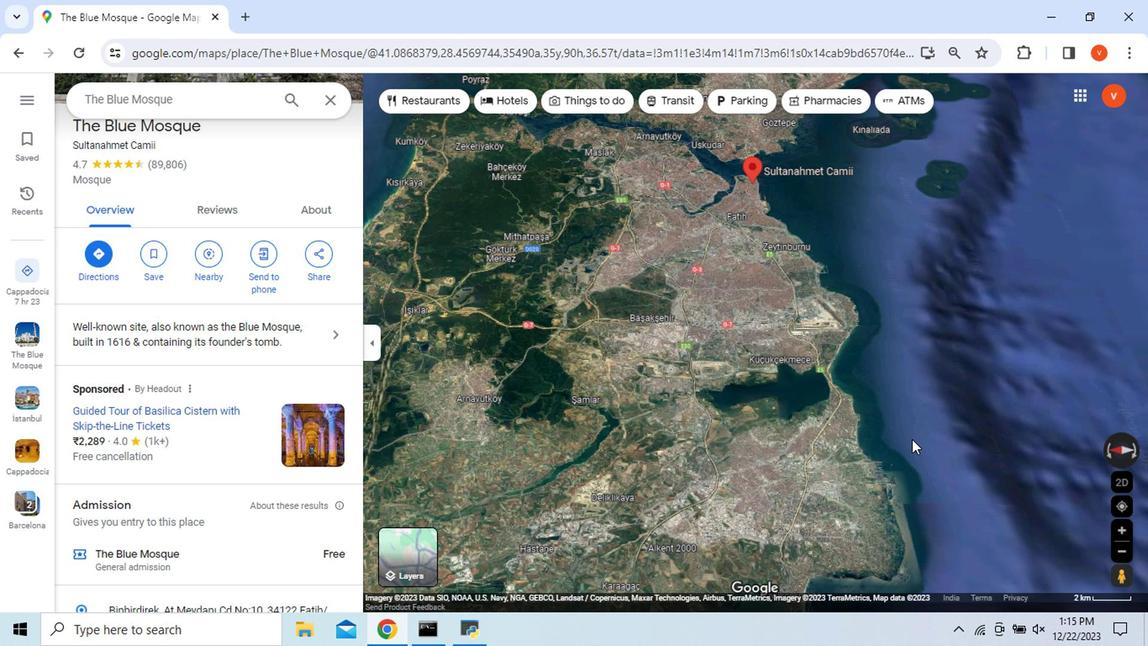 
Action: Mouse scrolled (915, 436) with delta (0, -1)
Screenshot: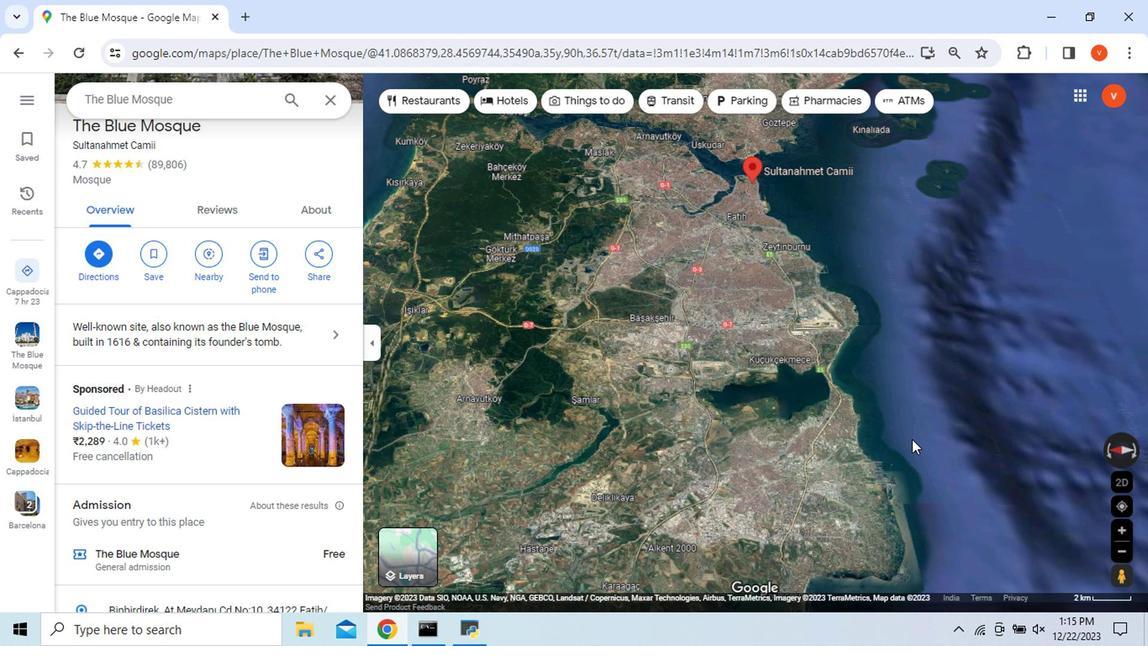 
Action: Mouse moved to (1106, 454)
Screenshot: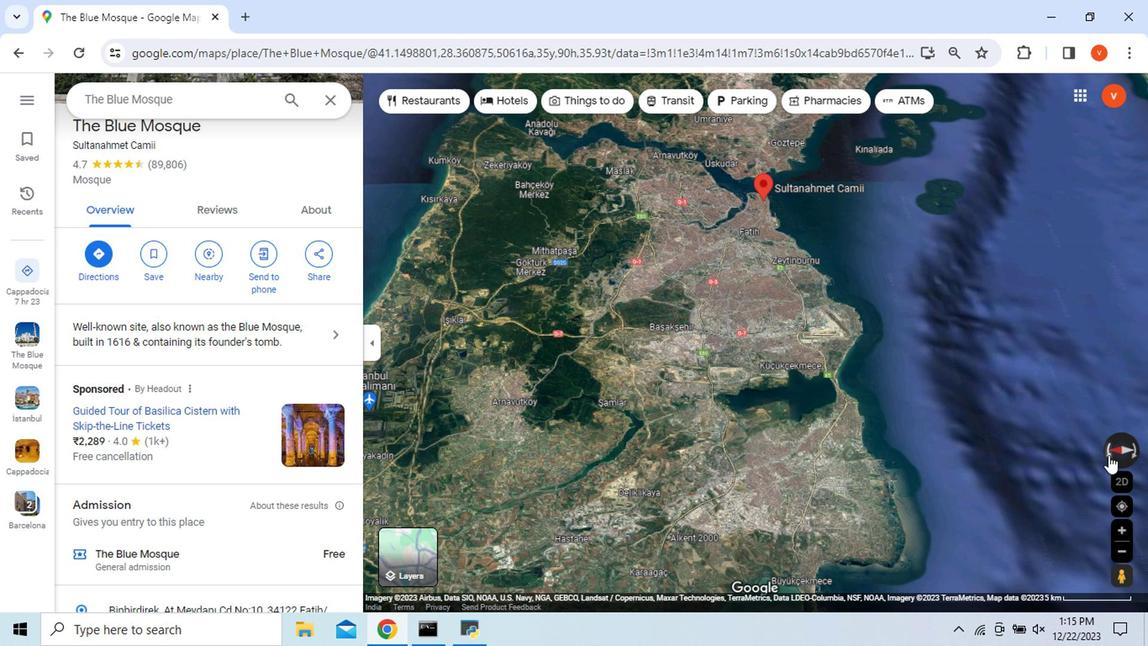 
Action: Mouse pressed left at (1106, 454)
Screenshot: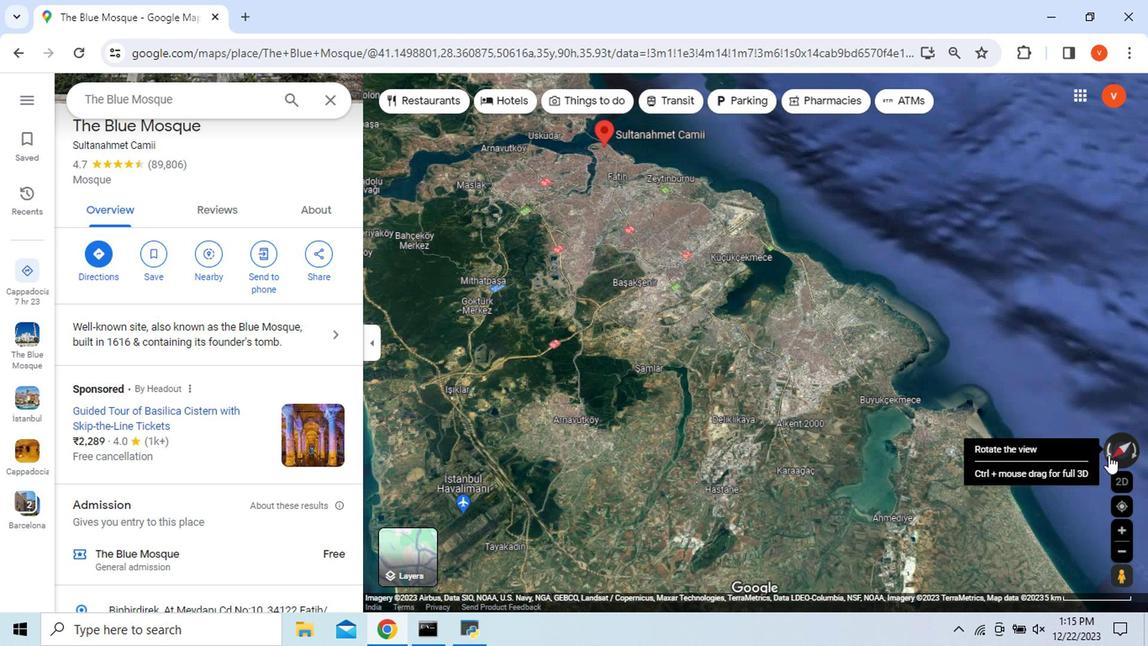 
Action: Mouse moved to (889, 456)
Screenshot: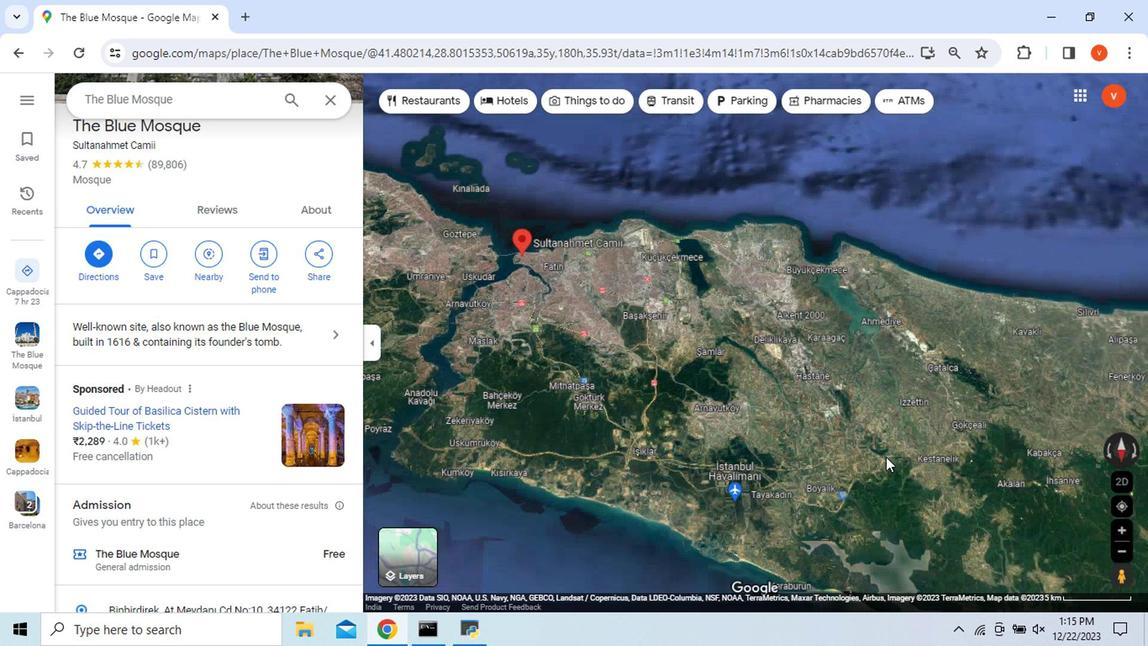 
Action: Mouse scrolled (889, 455) with delta (0, 0)
Screenshot: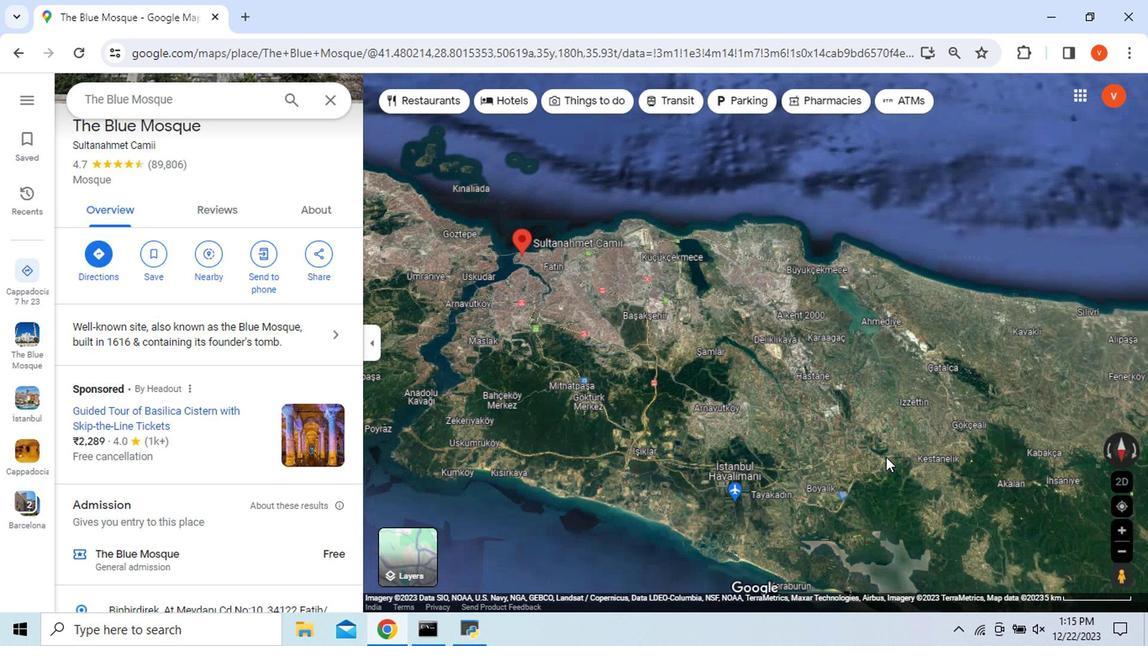 
Action: Mouse scrolled (889, 455) with delta (0, 0)
Screenshot: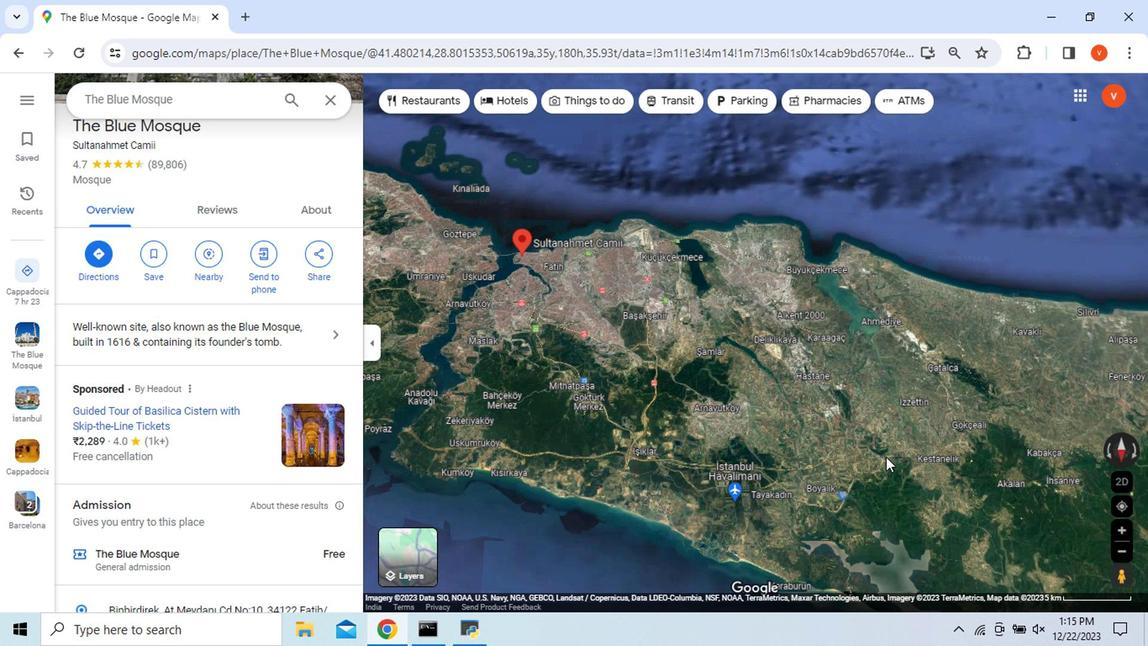 
Action: Mouse scrolled (889, 455) with delta (0, 0)
Screenshot: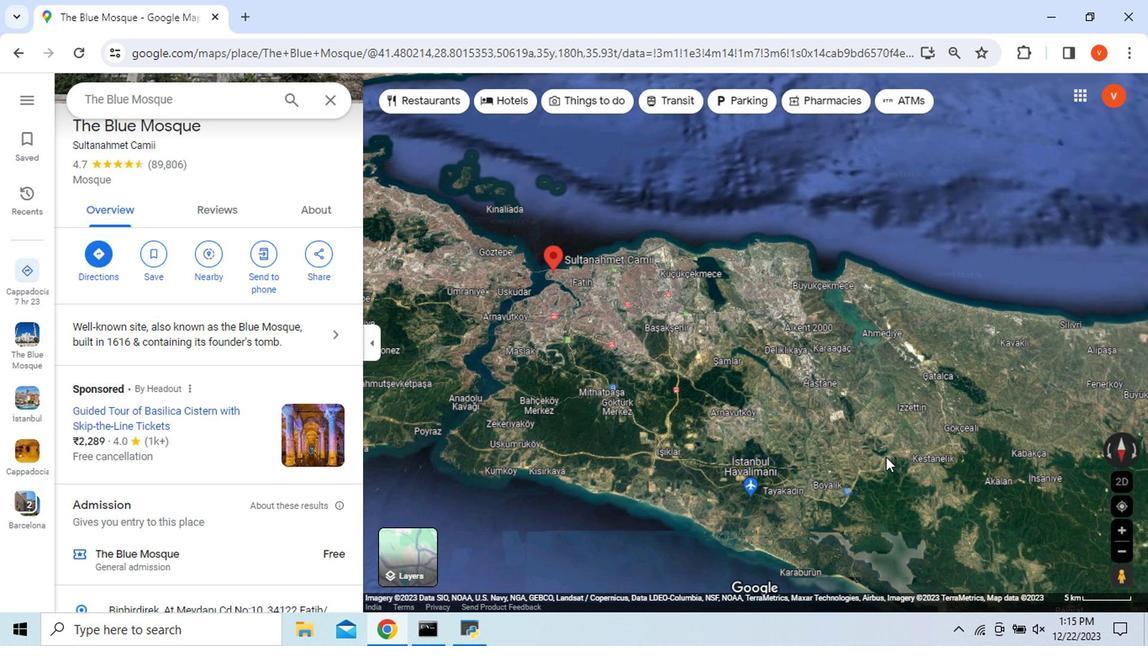 
Action: Mouse moved to (1104, 449)
Screenshot: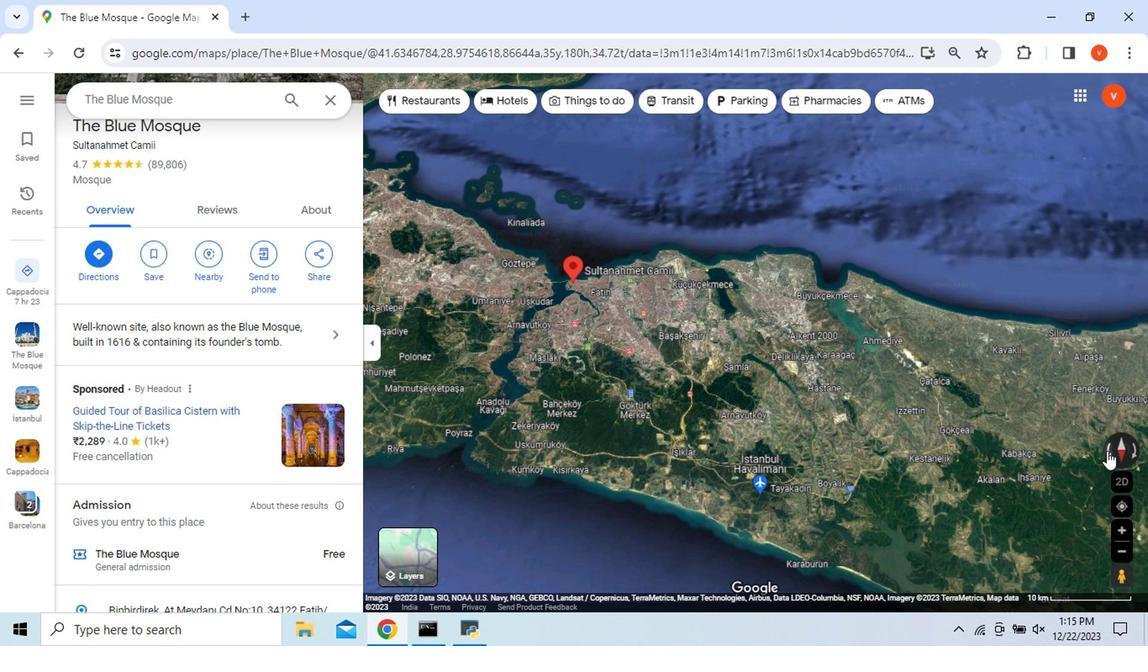 
Action: Mouse pressed left at (1104, 449)
Screenshot: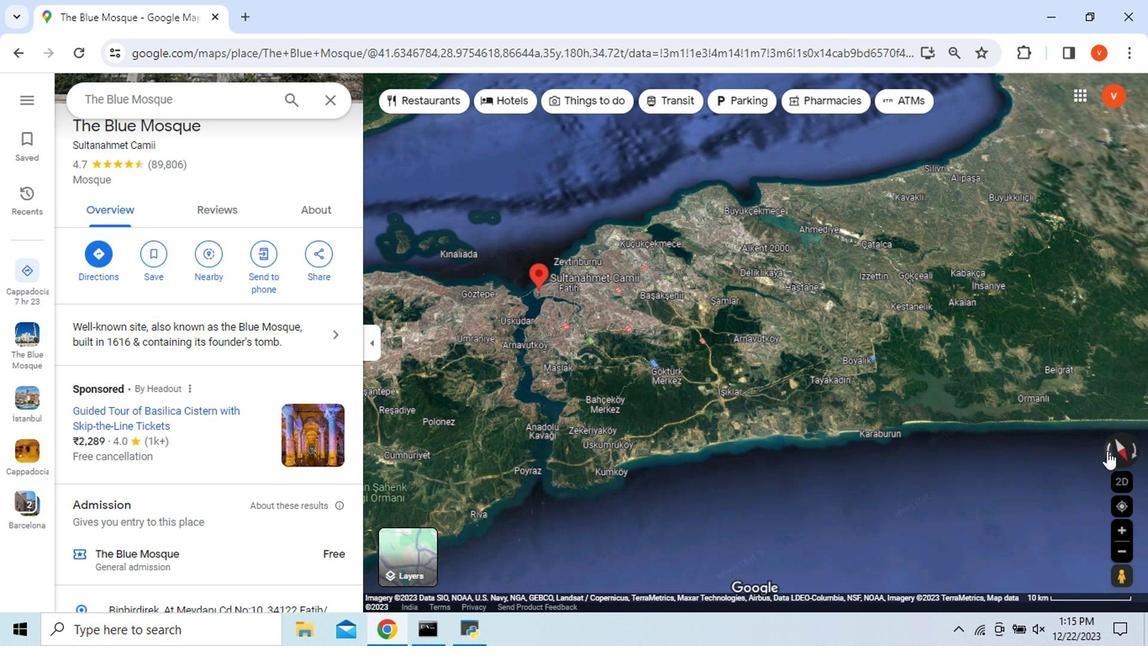 
Action: Mouse moved to (1108, 445)
Screenshot: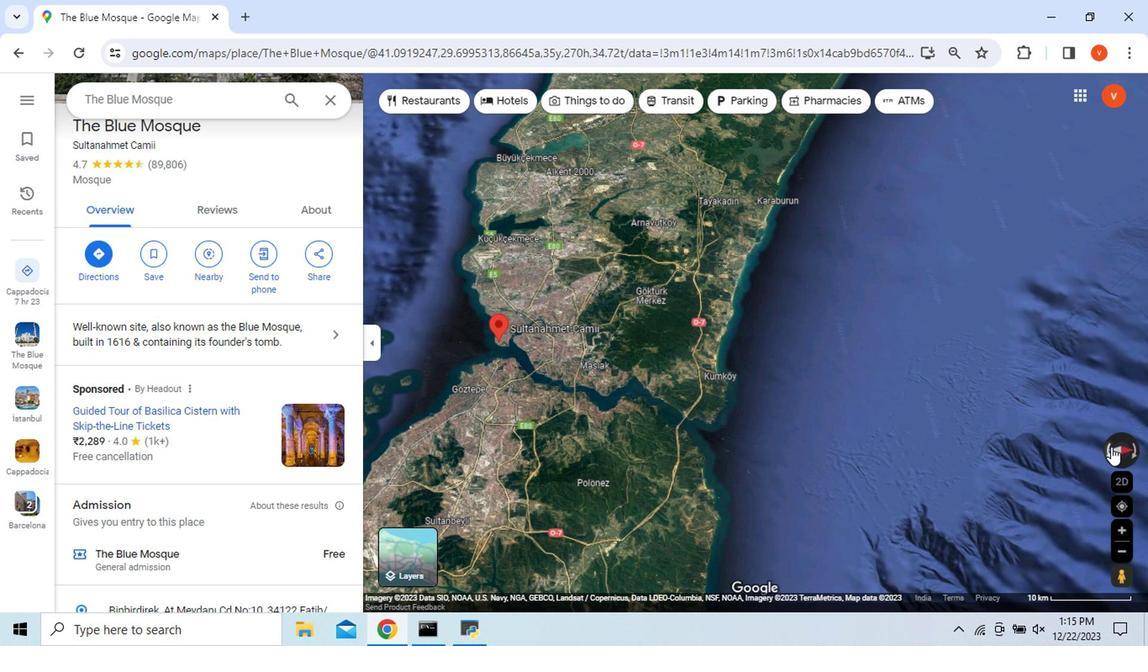 
Action: Mouse pressed left at (1108, 445)
Screenshot: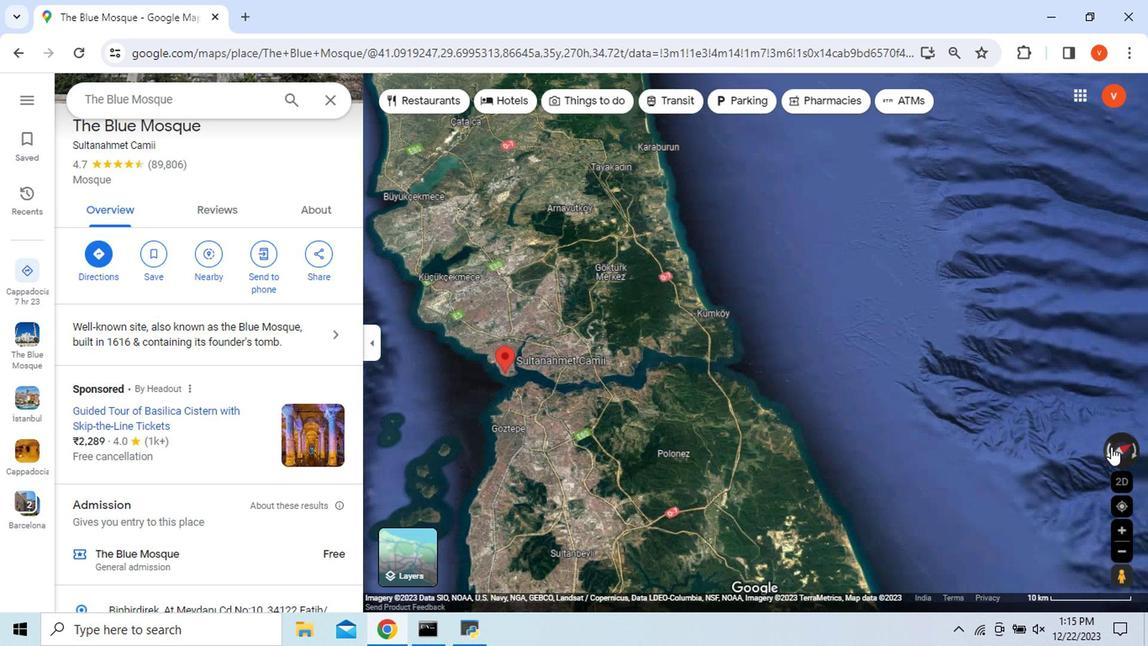 
Action: Mouse moved to (1118, 487)
Screenshot: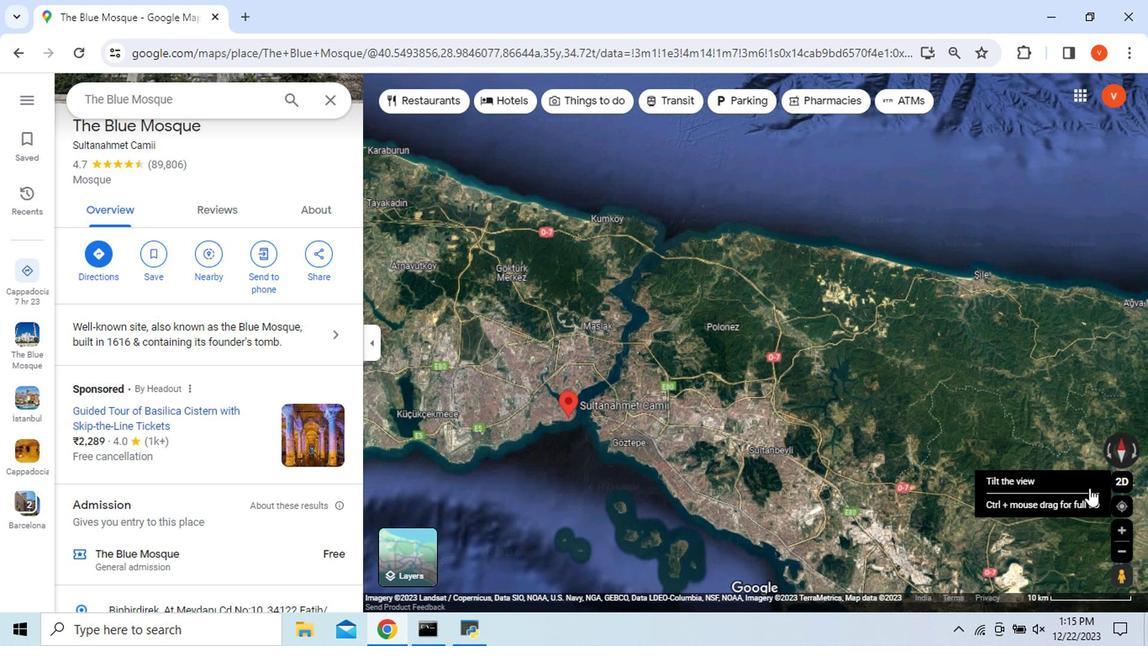 
Action: Mouse pressed left at (1118, 487)
Screenshot: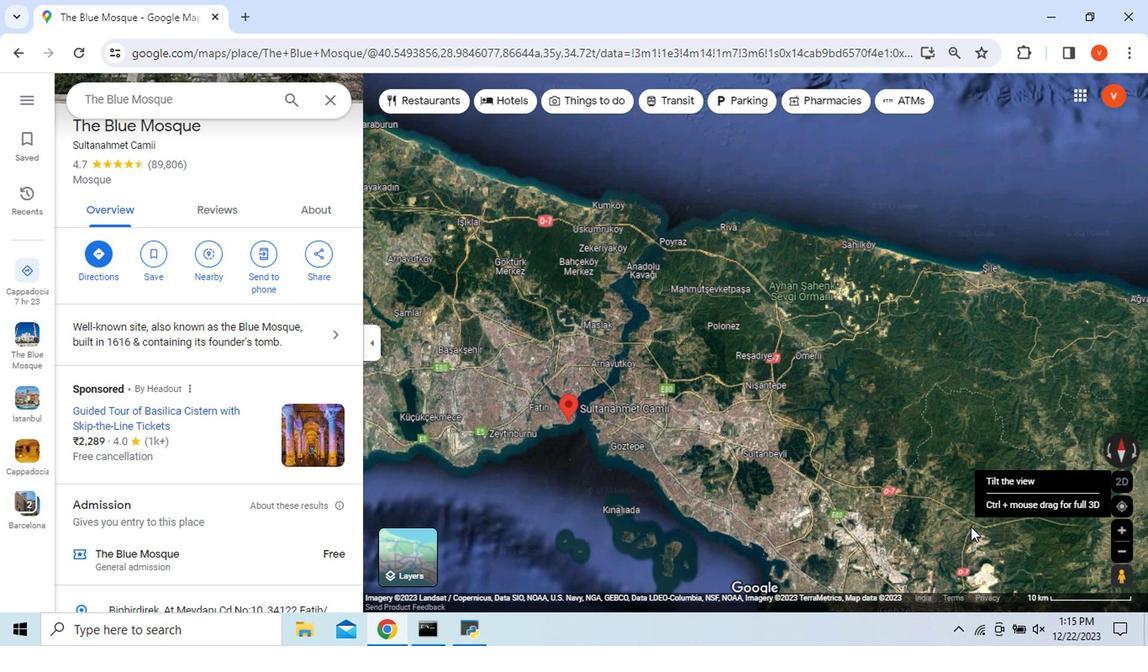 
Action: Mouse moved to (900, 543)
Screenshot: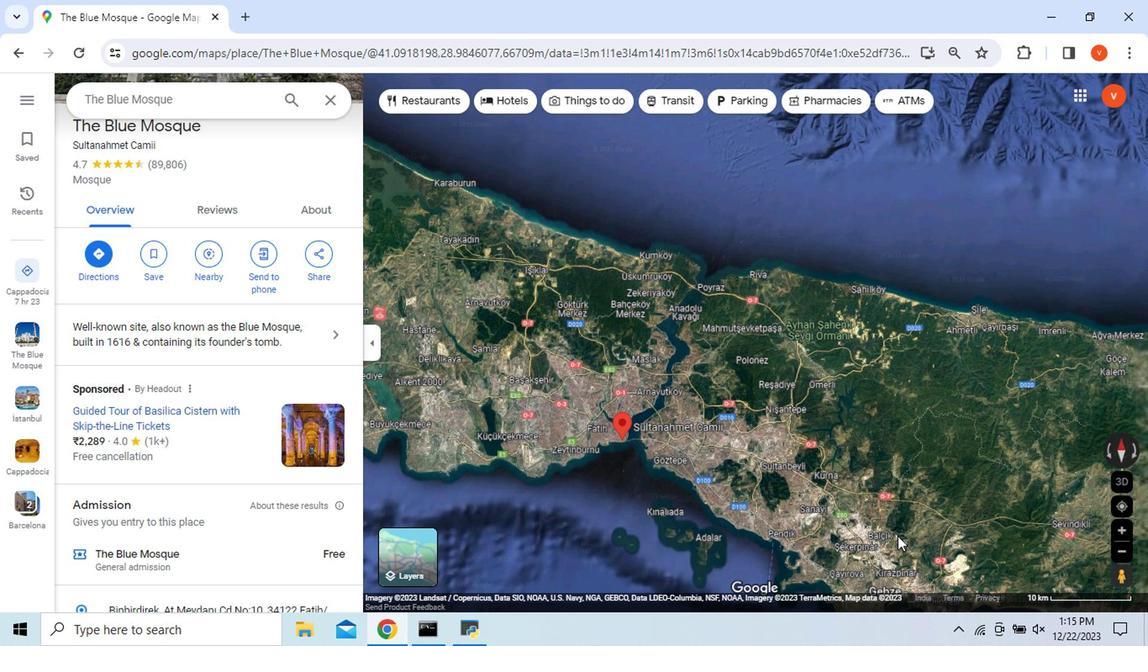 
Action: Mouse scrolled (900, 542) with delta (0, 0)
Screenshot: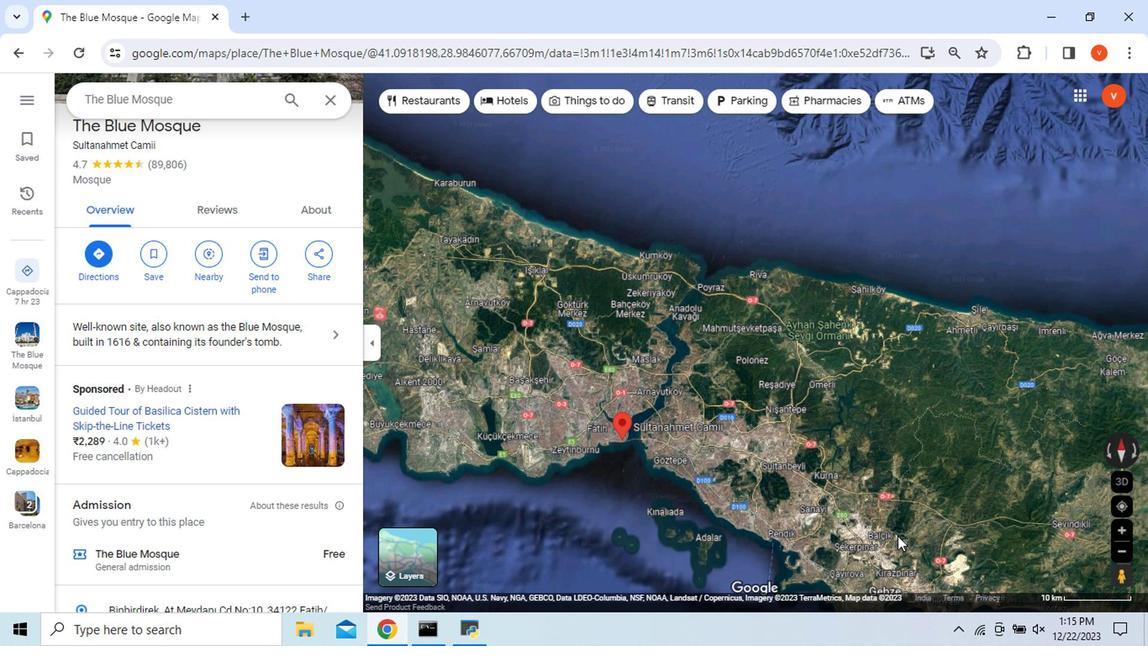 
Action: Mouse scrolled (900, 542) with delta (0, 0)
Screenshot: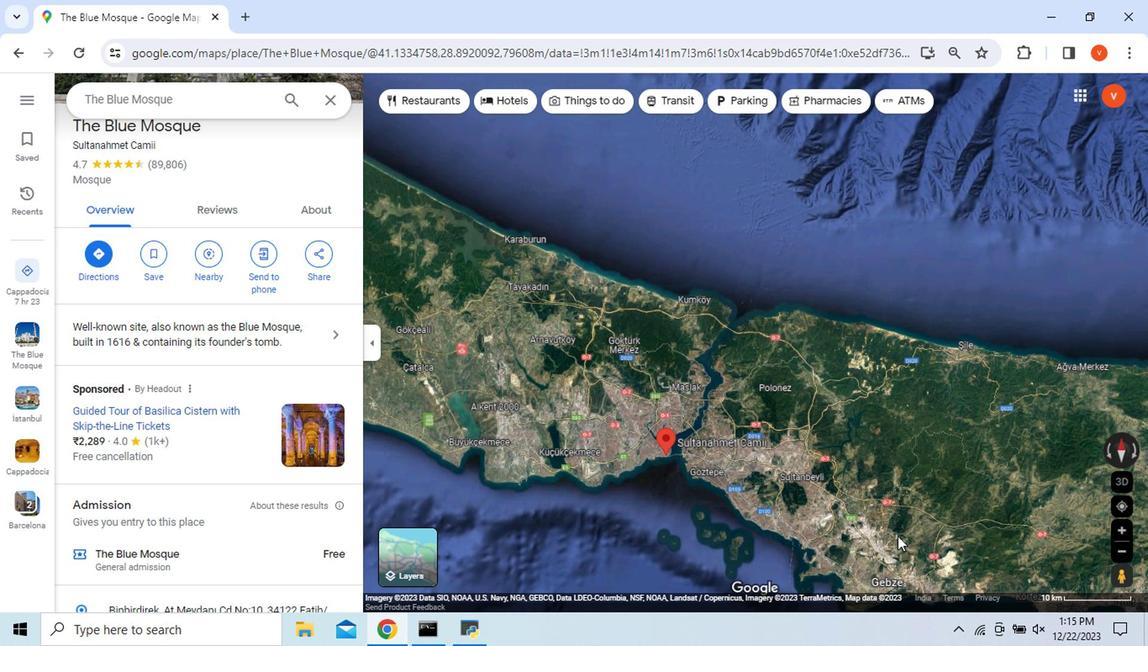 
Action: Mouse moved to (700, 497)
Screenshot: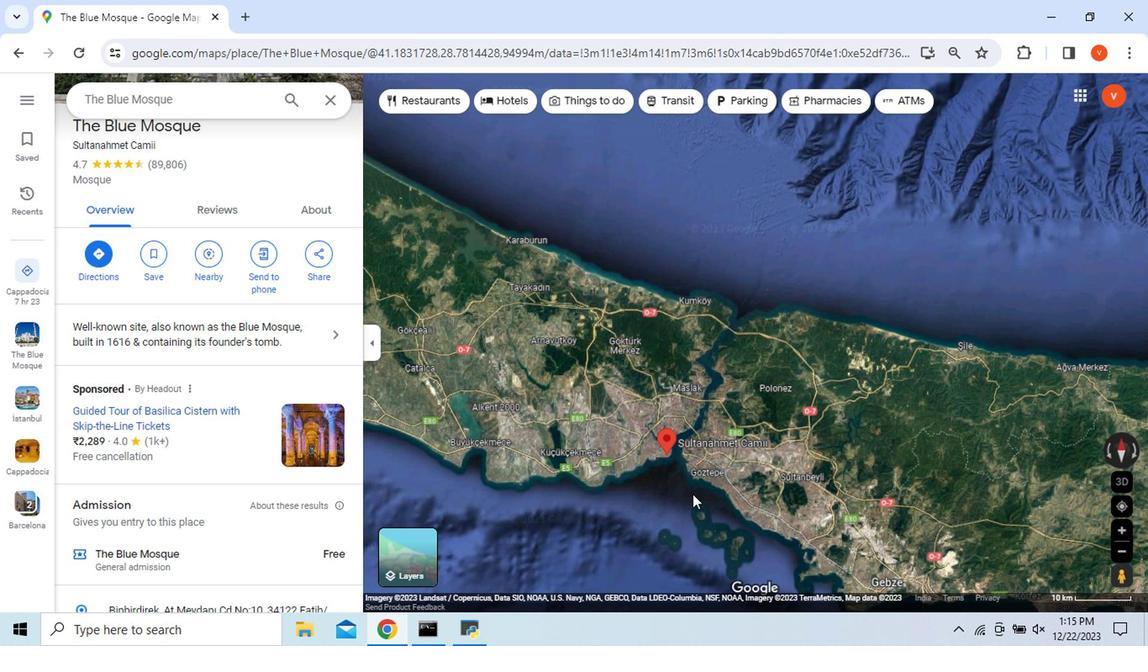 
